 Task: Find connections with filter location Dülmen with filter topic #realestateinvesting with filter profile language English with filter current company Silicon Valley Bank with filter school Vikas College of Engineering & Technology with filter industry Maritime Transportation with filter service category Information Security with filter keywords title Concierge
Action: Mouse moved to (556, 75)
Screenshot: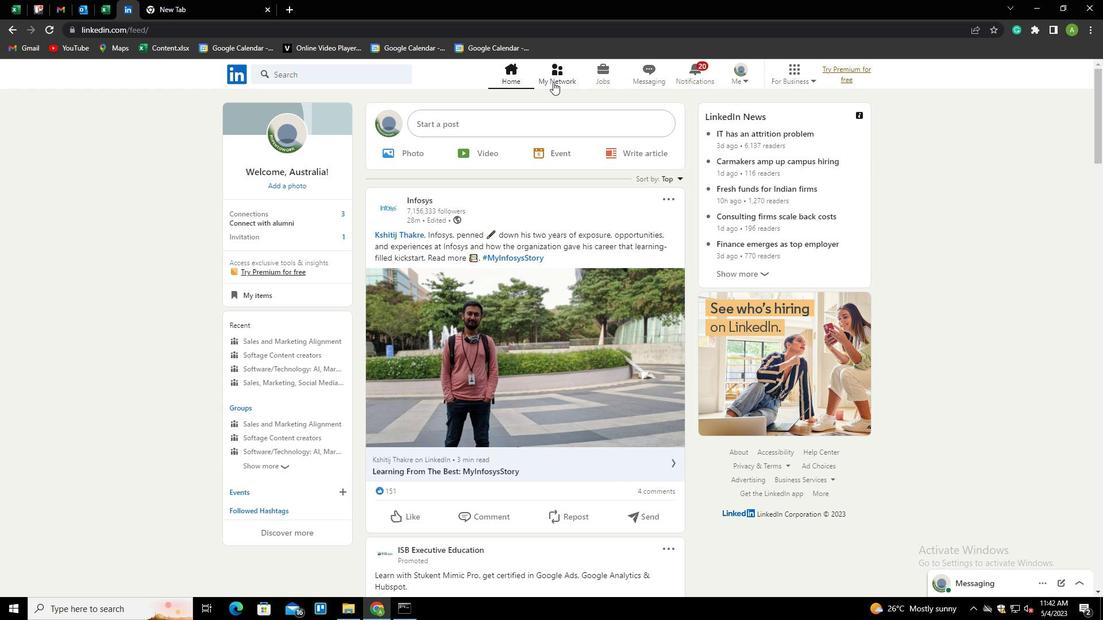 
Action: Mouse pressed left at (556, 75)
Screenshot: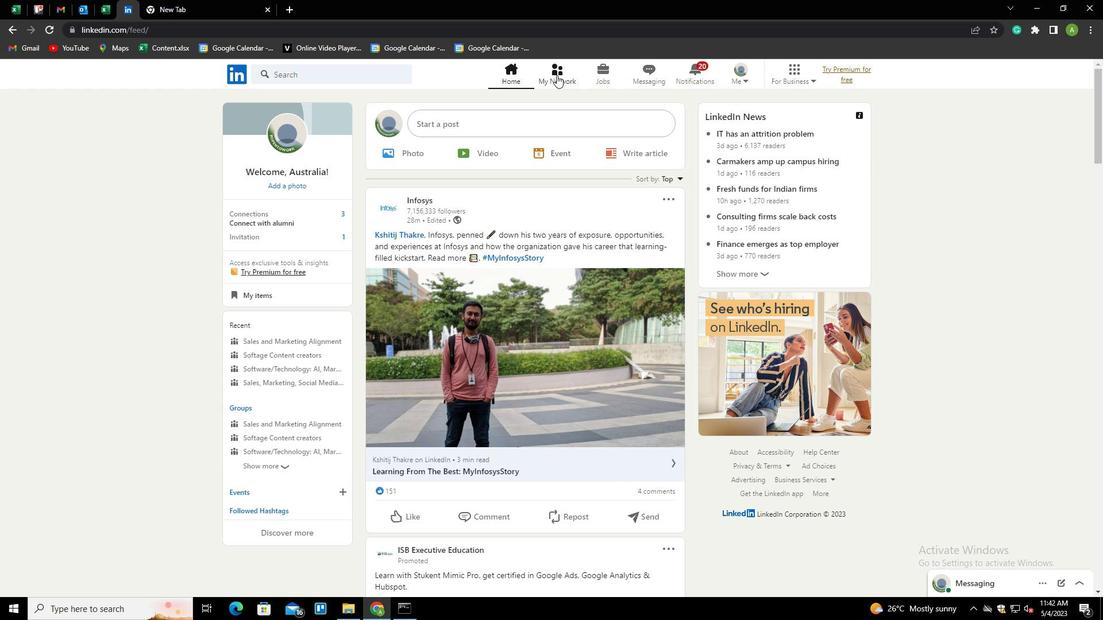 
Action: Mouse moved to (290, 137)
Screenshot: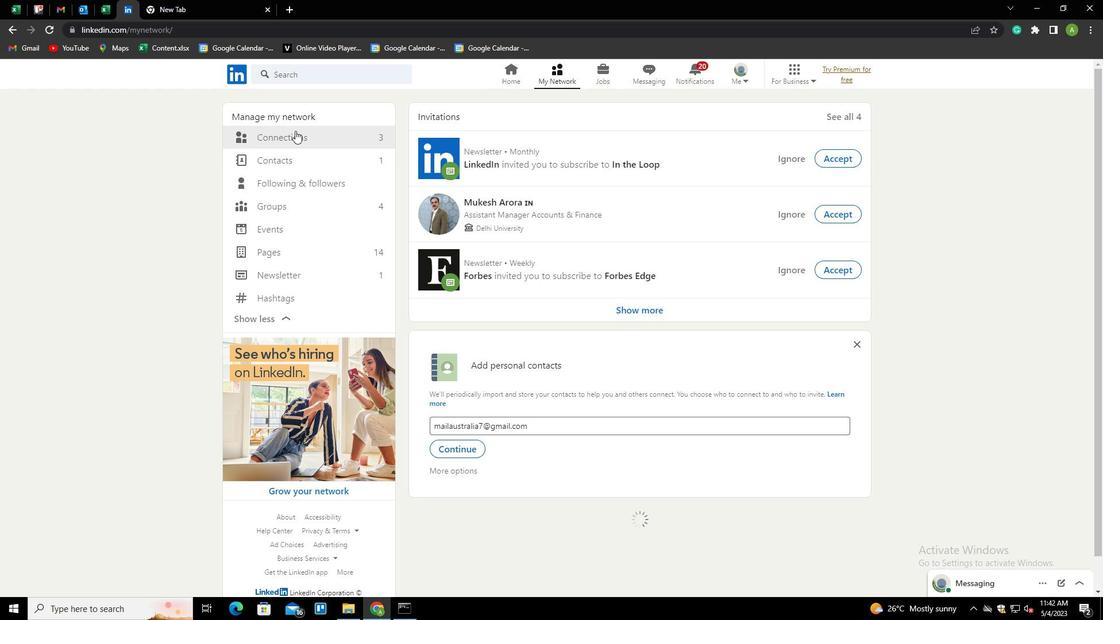 
Action: Mouse pressed left at (290, 137)
Screenshot: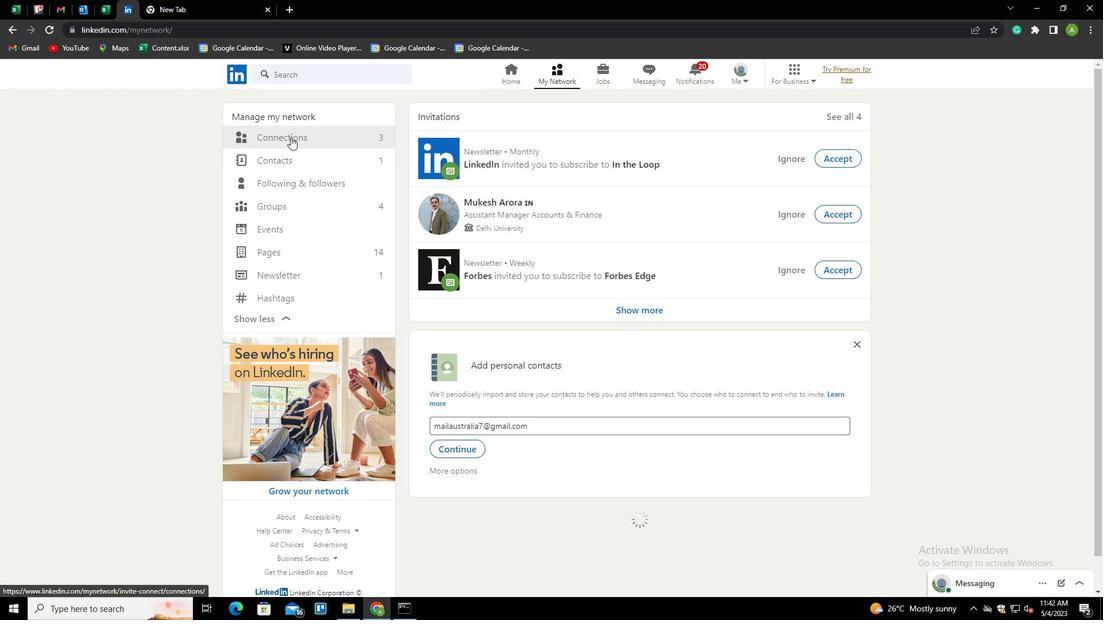 
Action: Mouse moved to (611, 139)
Screenshot: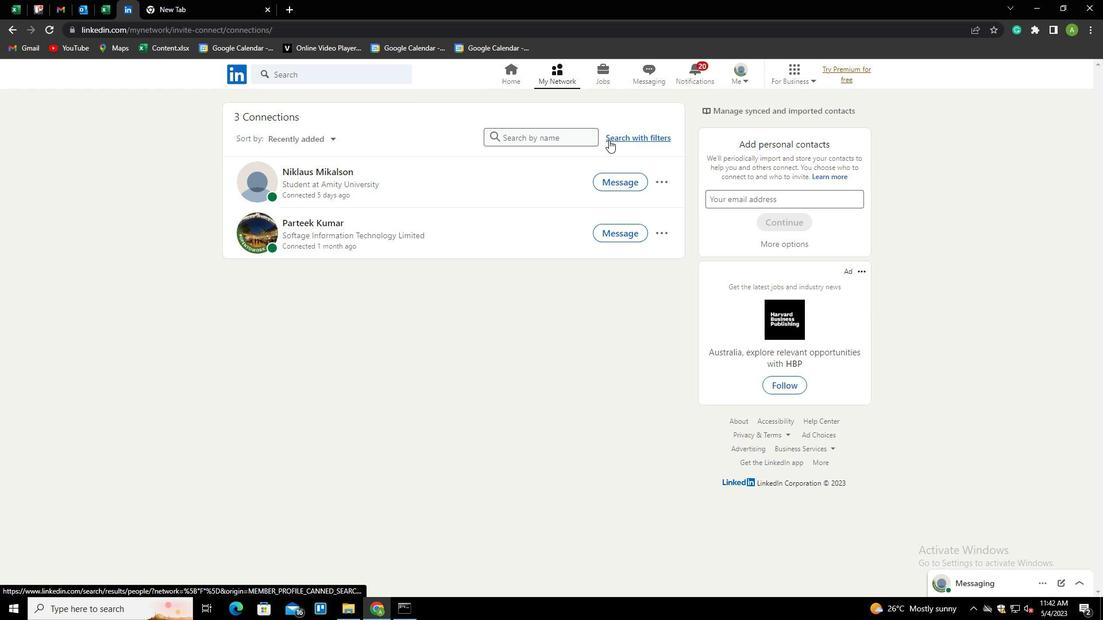 
Action: Mouse pressed left at (611, 139)
Screenshot: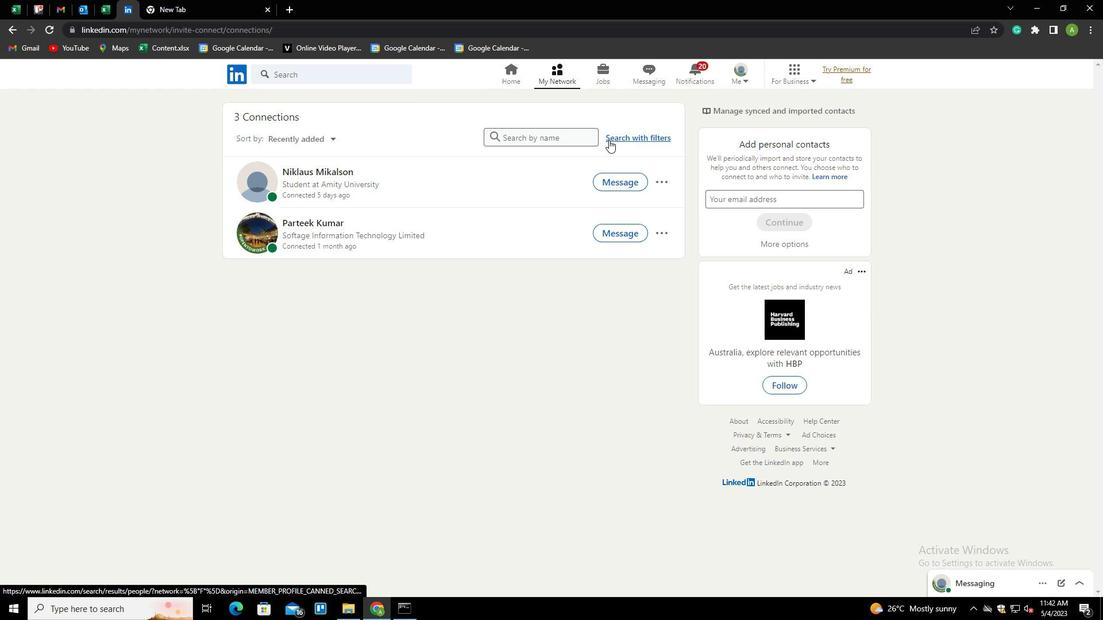 
Action: Mouse moved to (584, 106)
Screenshot: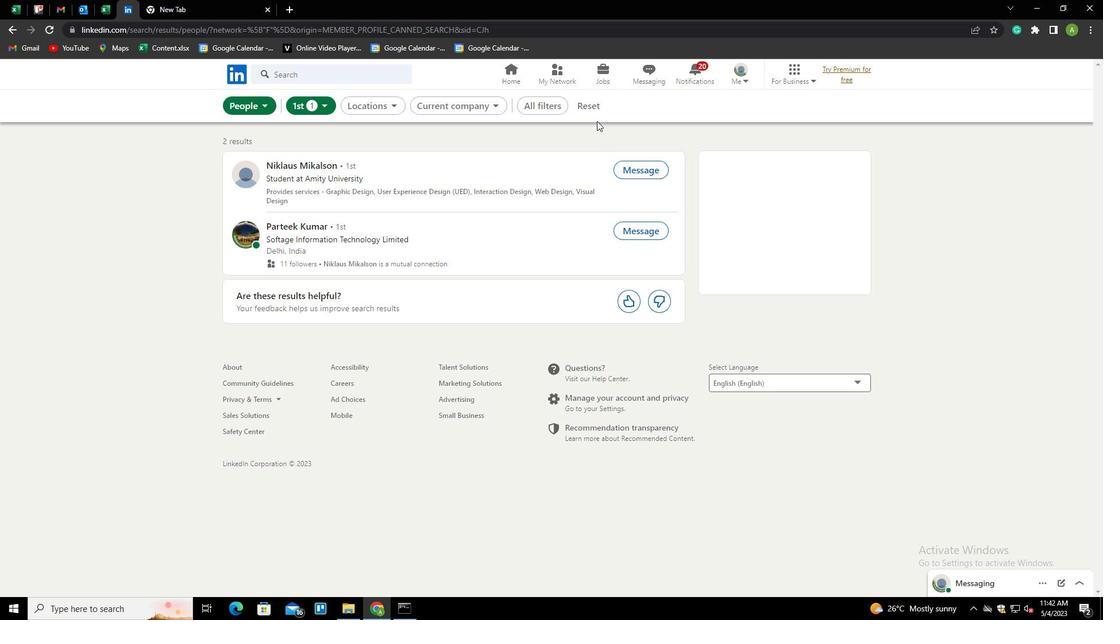 
Action: Mouse pressed left at (584, 106)
Screenshot: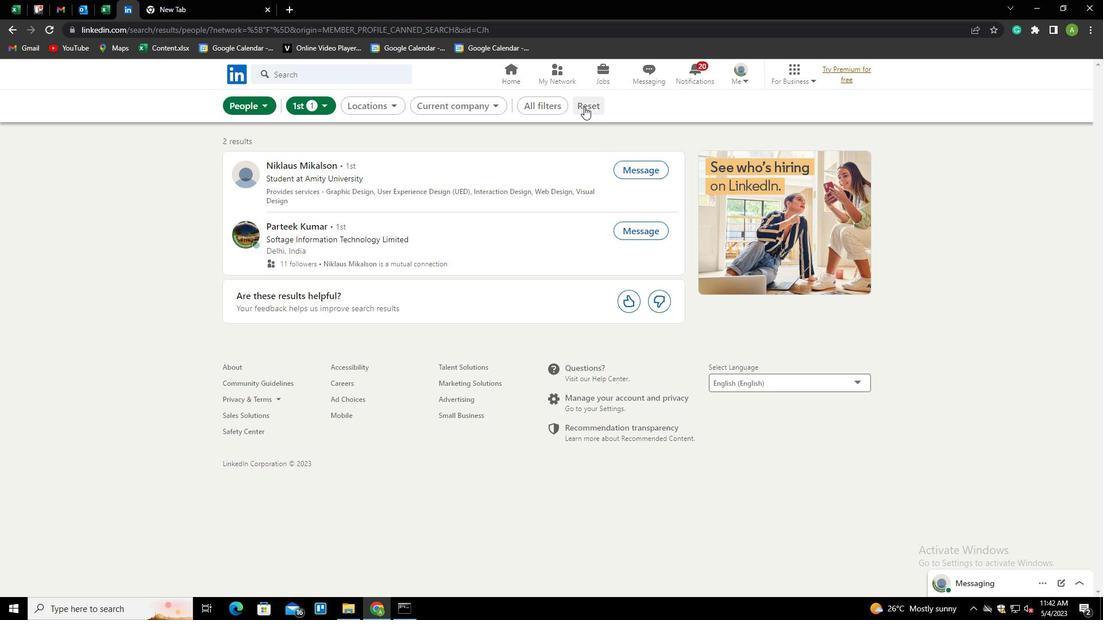 
Action: Mouse moved to (571, 106)
Screenshot: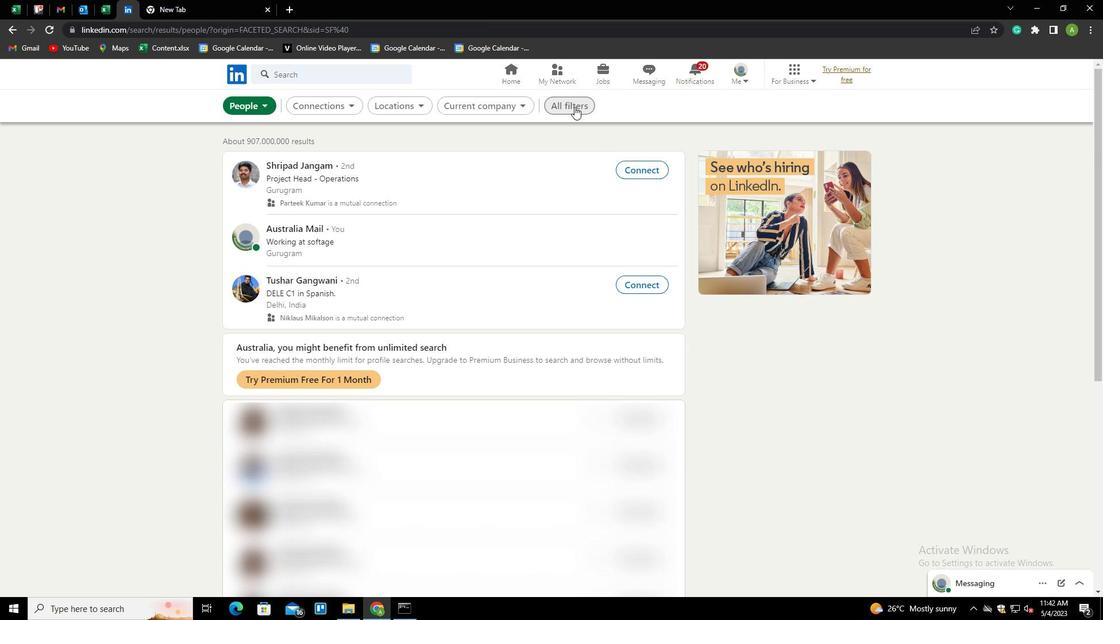 
Action: Mouse pressed left at (571, 106)
Screenshot: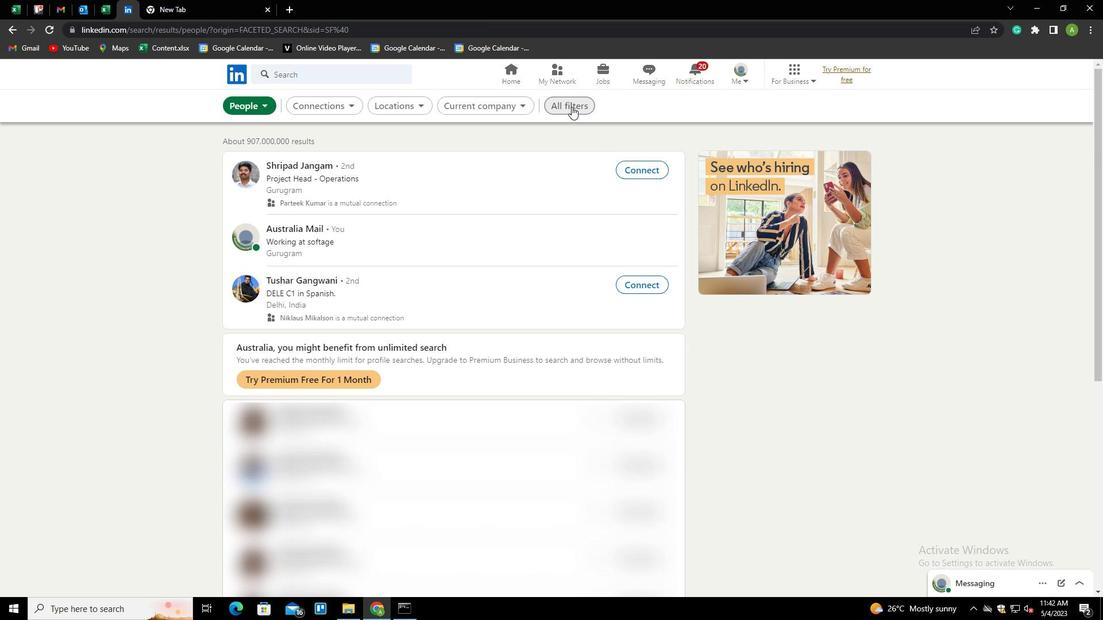 
Action: Mouse moved to (860, 364)
Screenshot: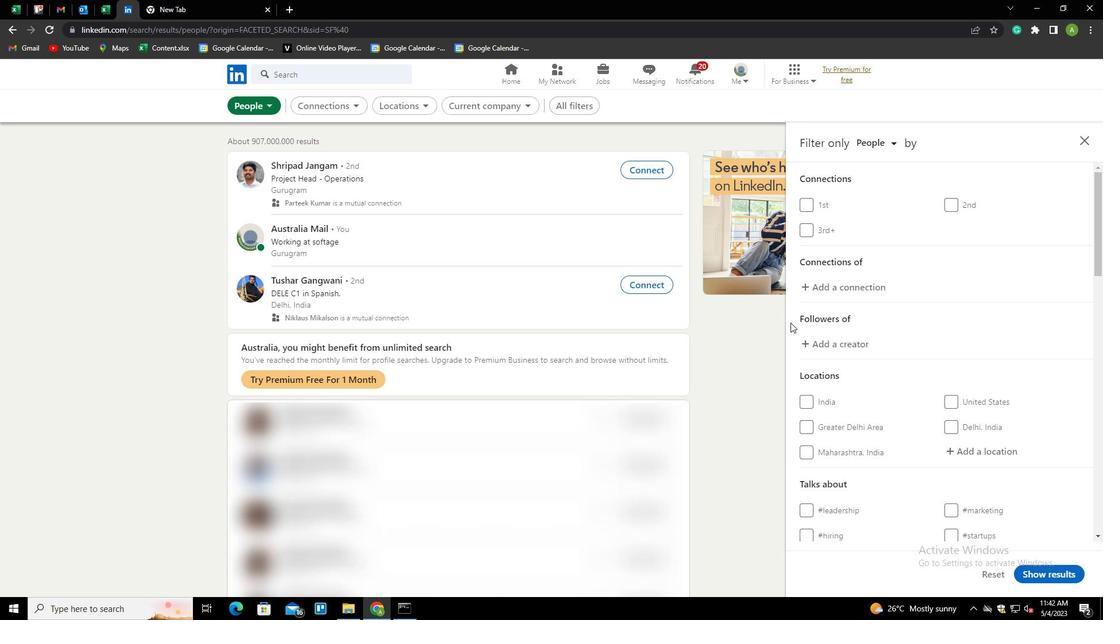 
Action: Mouse scrolled (860, 364) with delta (0, 0)
Screenshot: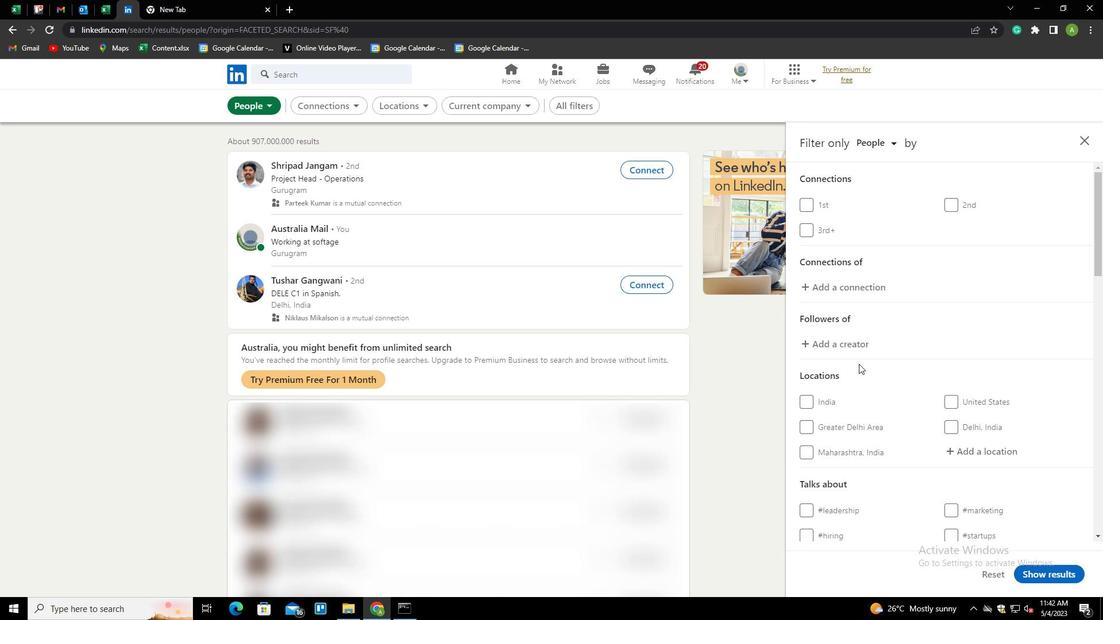 
Action: Mouse moved to (961, 395)
Screenshot: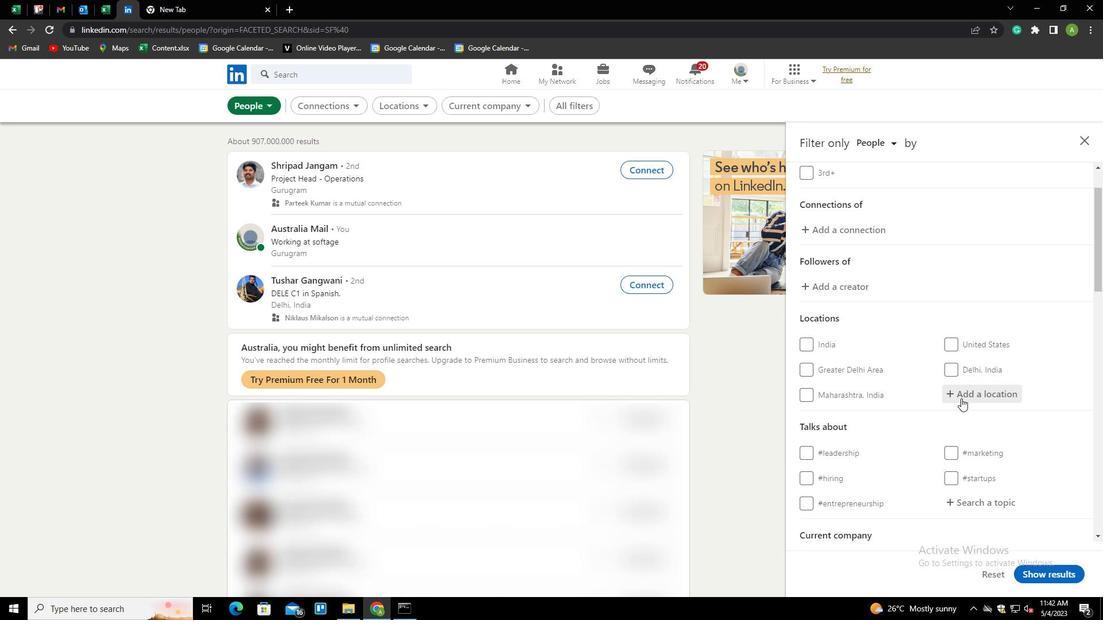 
Action: Mouse pressed left at (961, 395)
Screenshot: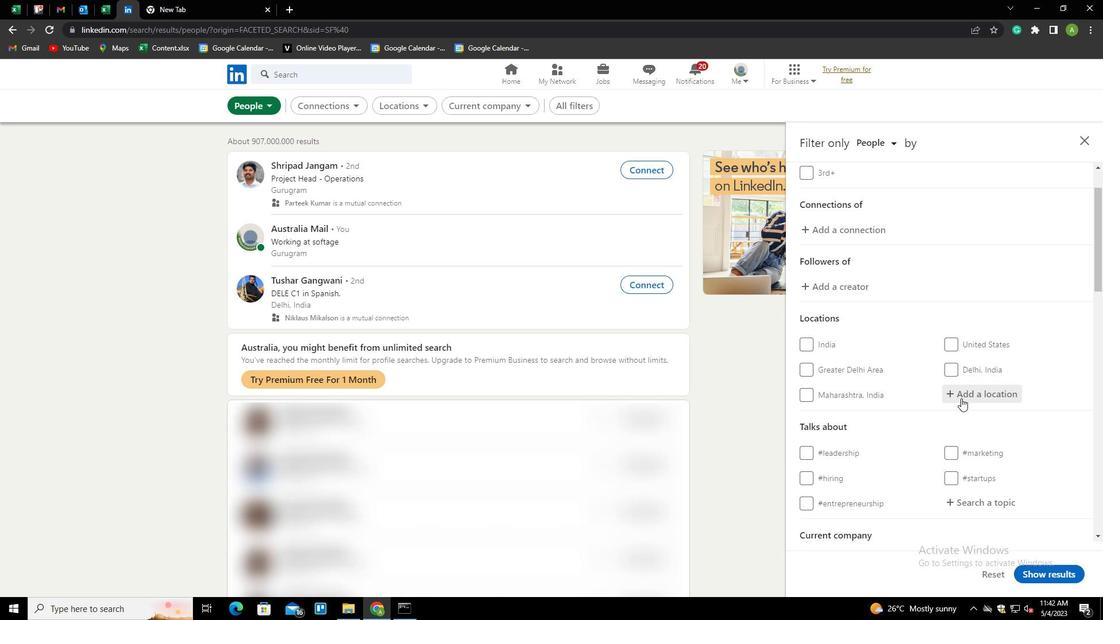
Action: Key pressed <Key.shift>D
Screenshot: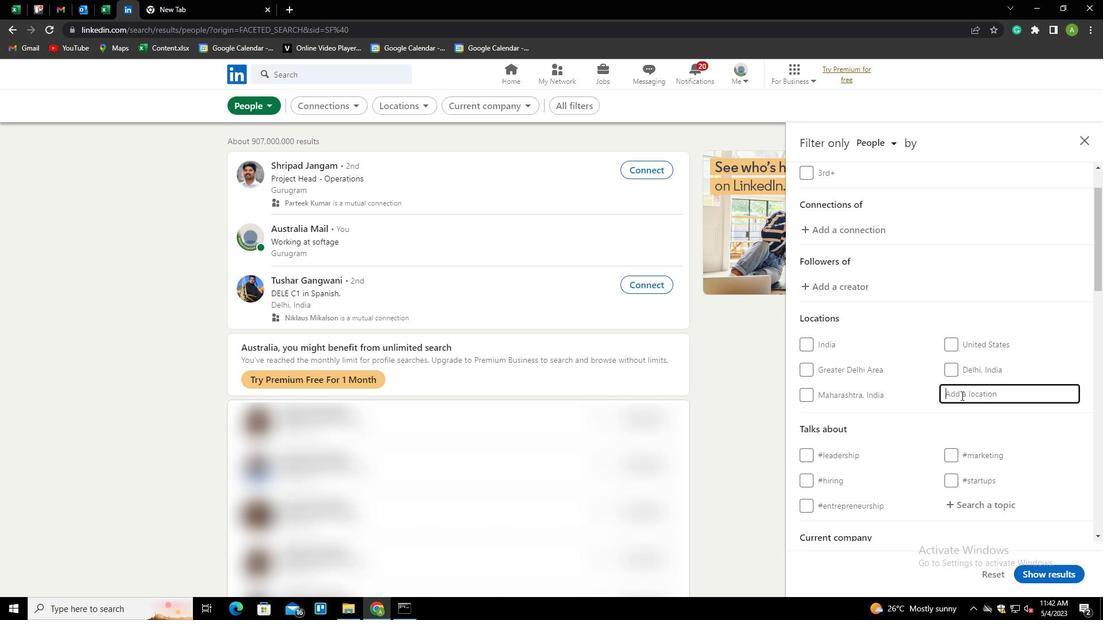 
Action: Mouse moved to (826, 359)
Screenshot: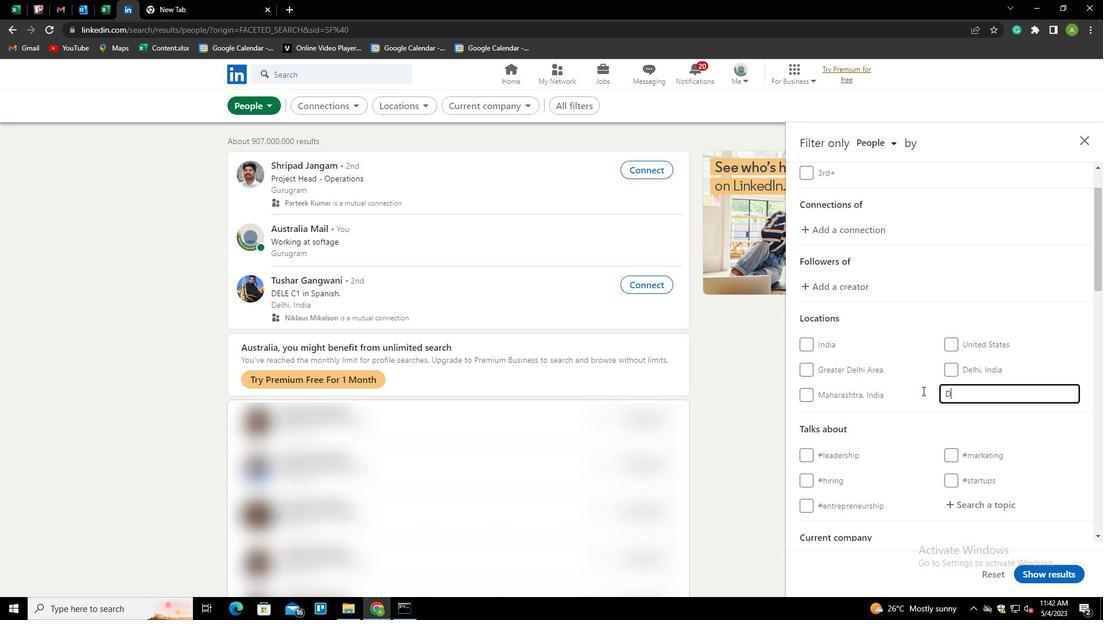 
Action: Key pressed ULMEN<Key.down><Key.enter>
Screenshot: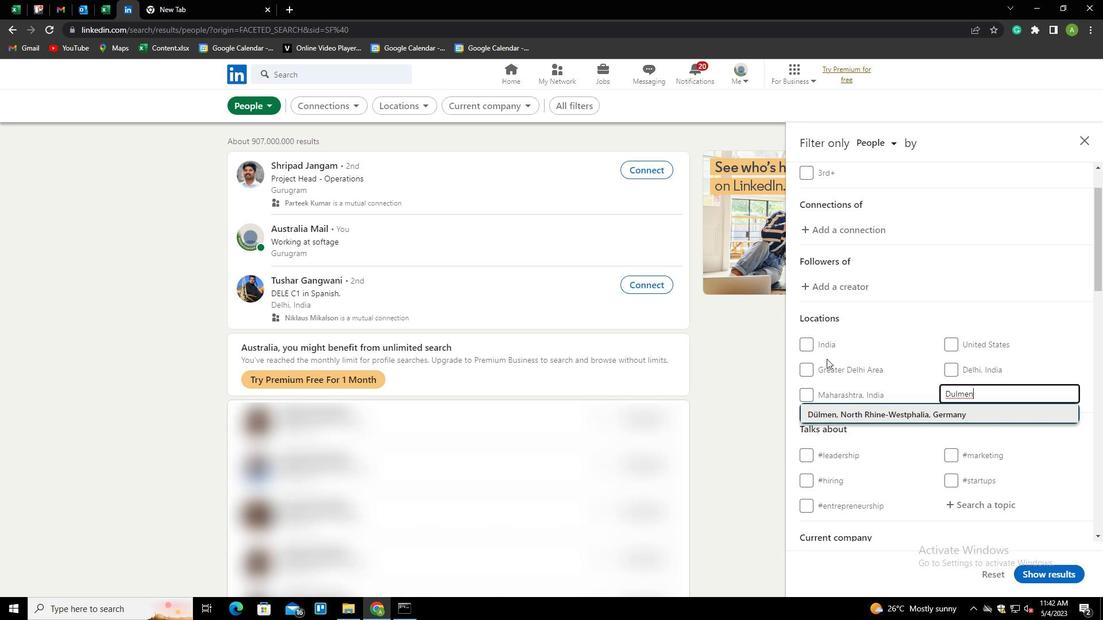 
Action: Mouse scrolled (826, 358) with delta (0, 0)
Screenshot: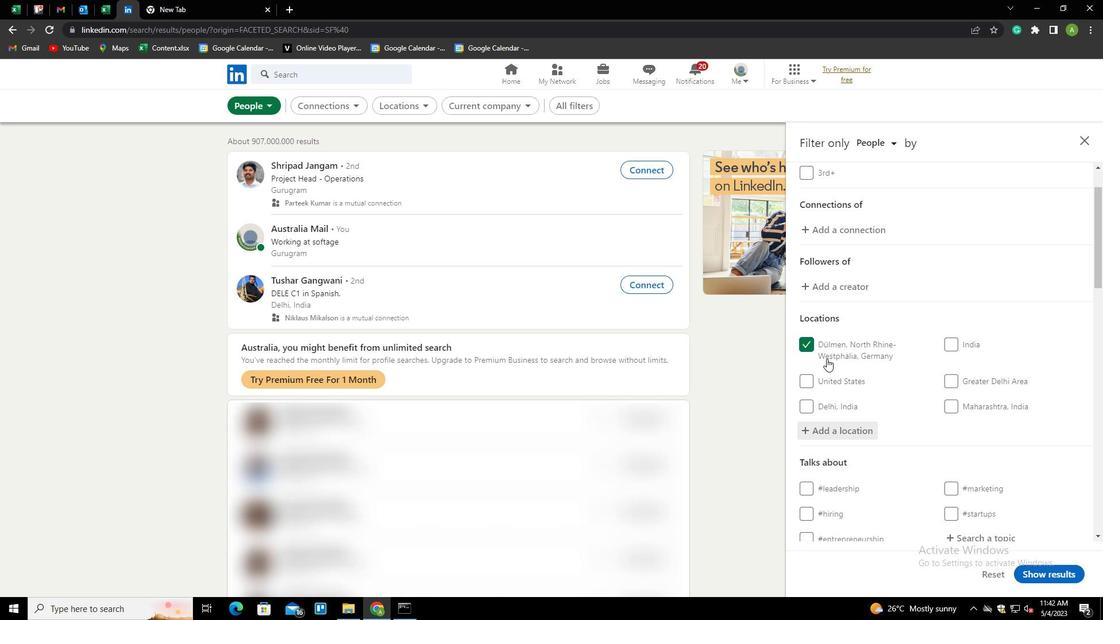 
Action: Mouse scrolled (826, 358) with delta (0, 0)
Screenshot: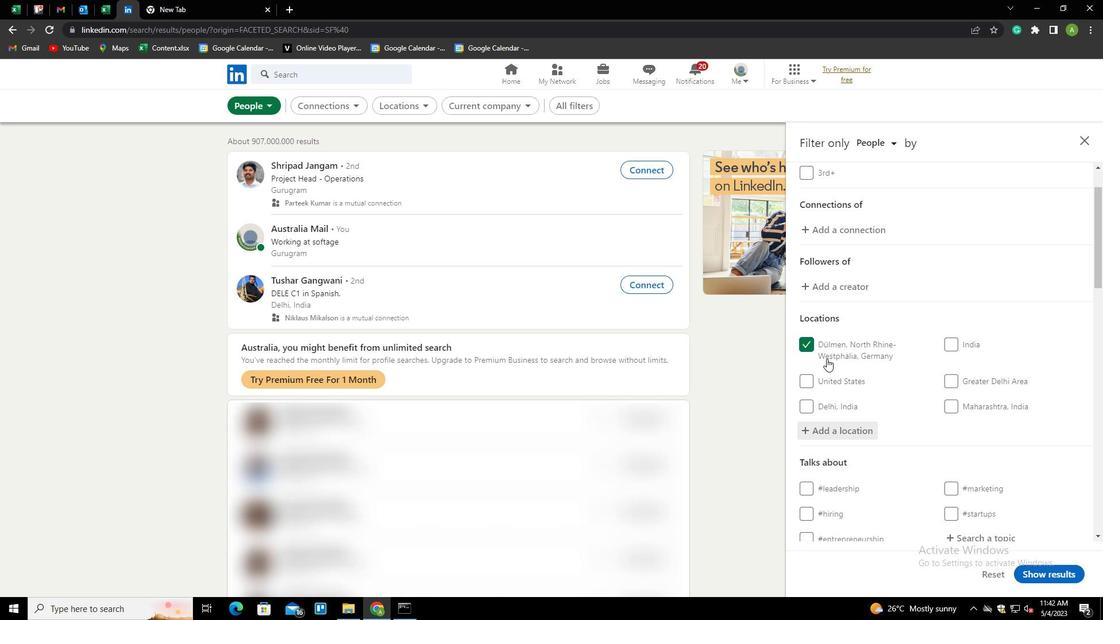 
Action: Mouse scrolled (826, 358) with delta (0, 0)
Screenshot: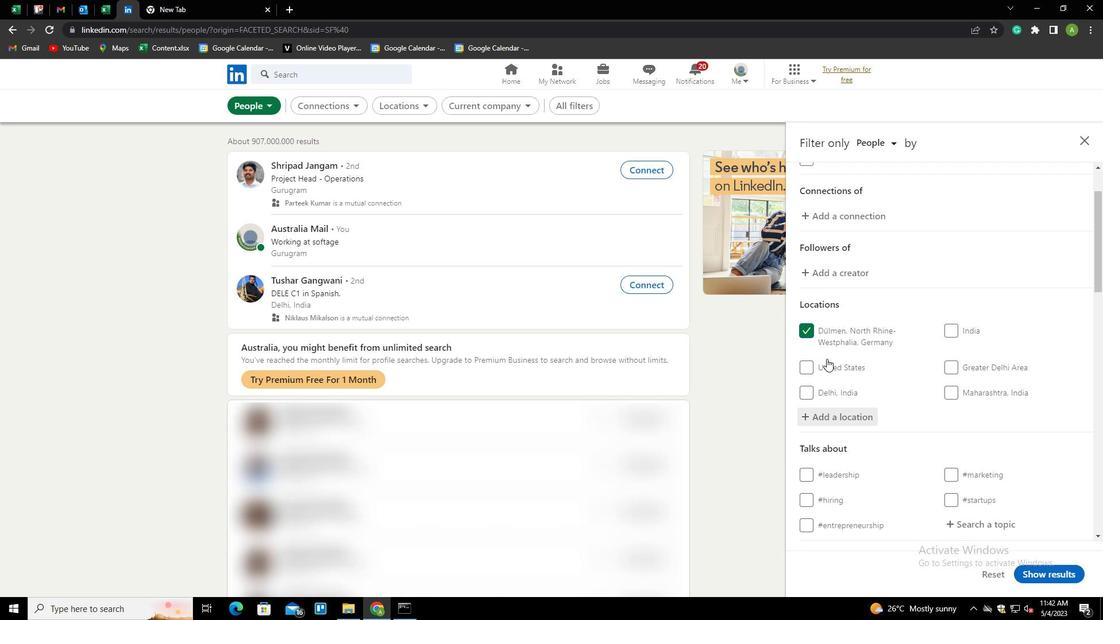 
Action: Mouse scrolled (826, 358) with delta (0, 0)
Screenshot: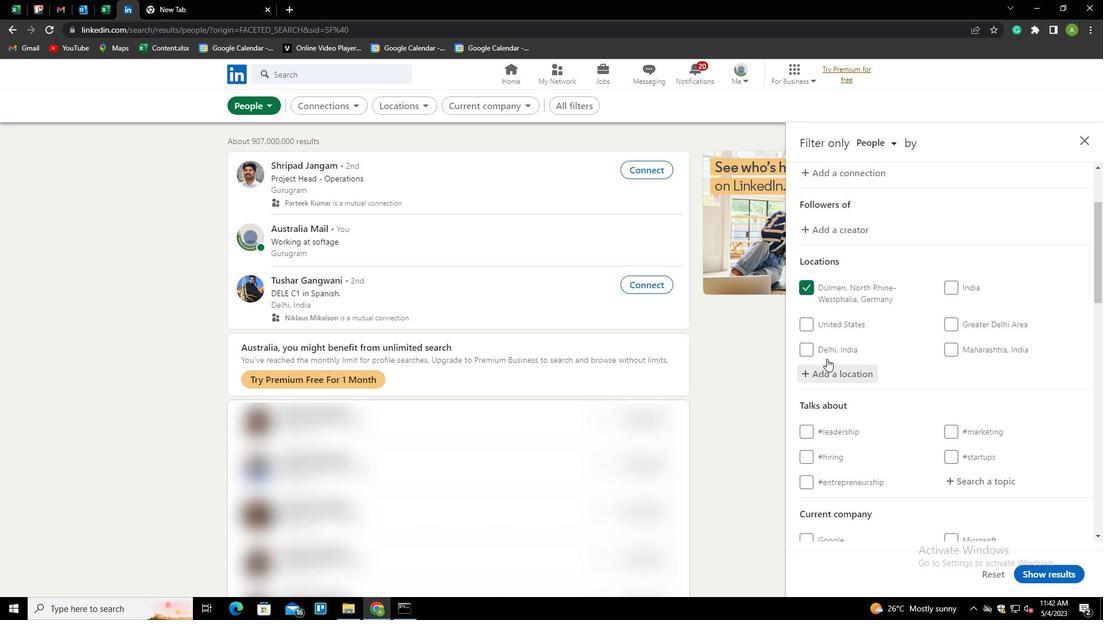 
Action: Mouse moved to (954, 314)
Screenshot: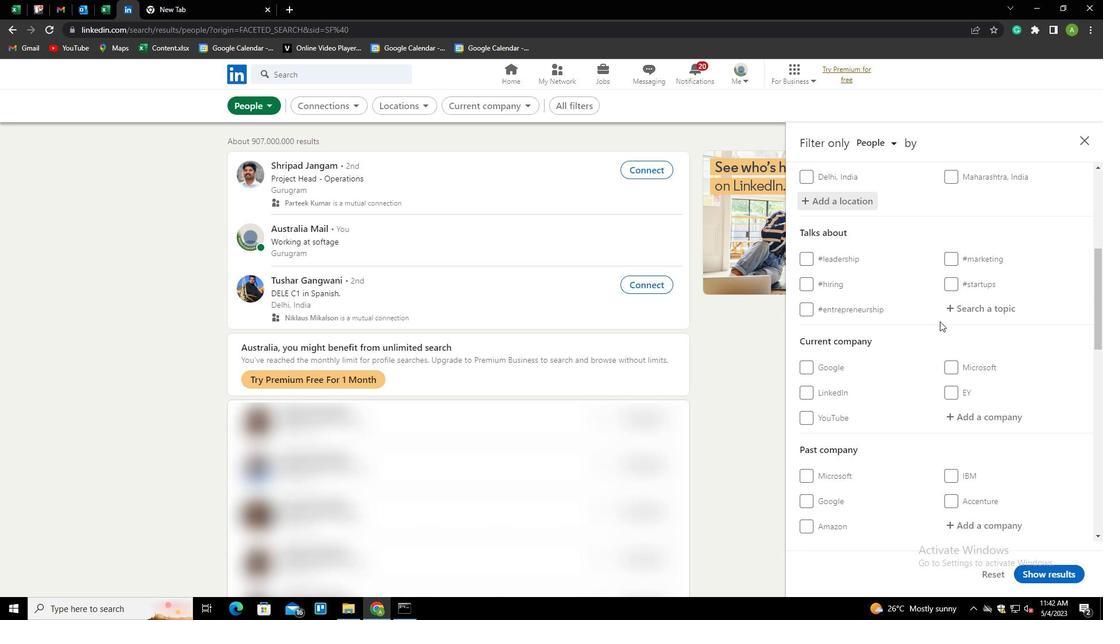 
Action: Mouse pressed left at (954, 314)
Screenshot: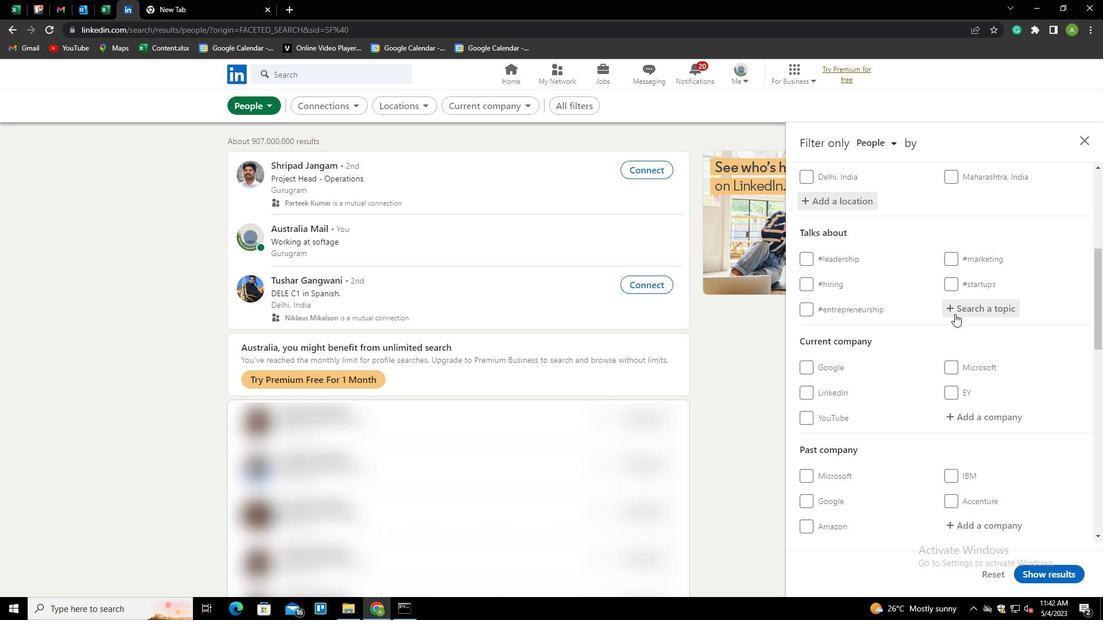 
Action: Key pressed REA
Screenshot: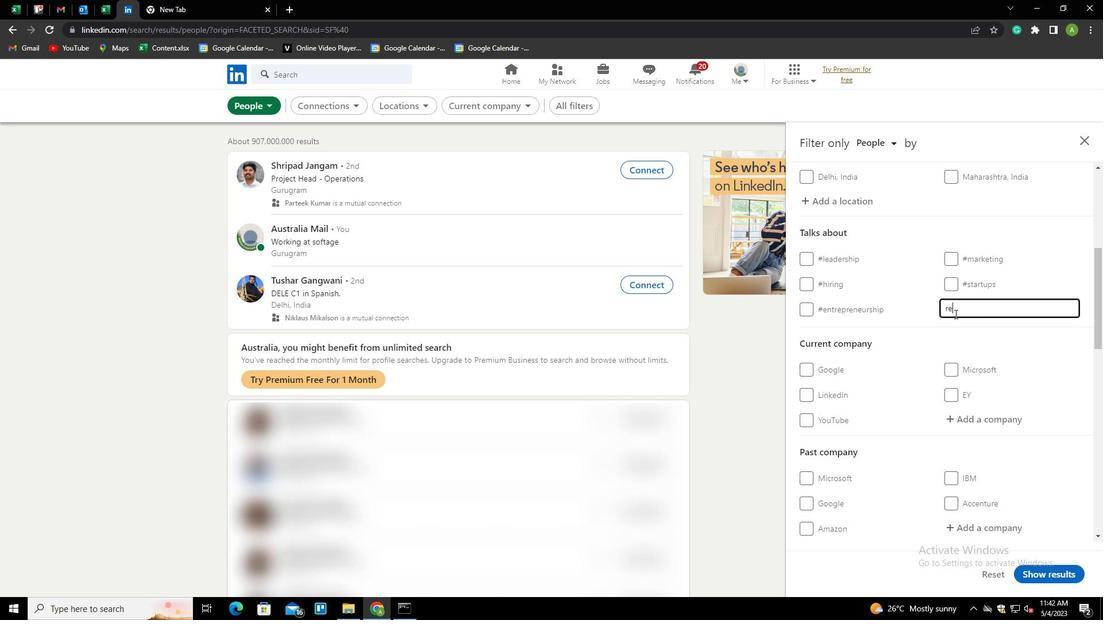 
Action: Mouse moved to (954, 314)
Screenshot: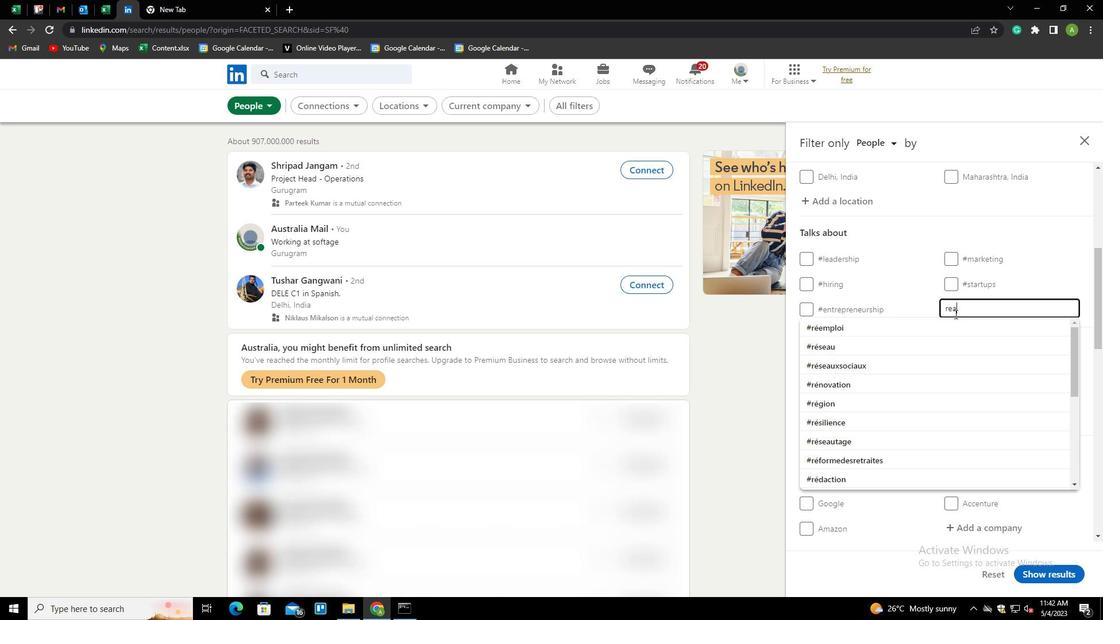
Action: Key pressed LESTATEINVESTING<Key.down><Key.enter>
Screenshot: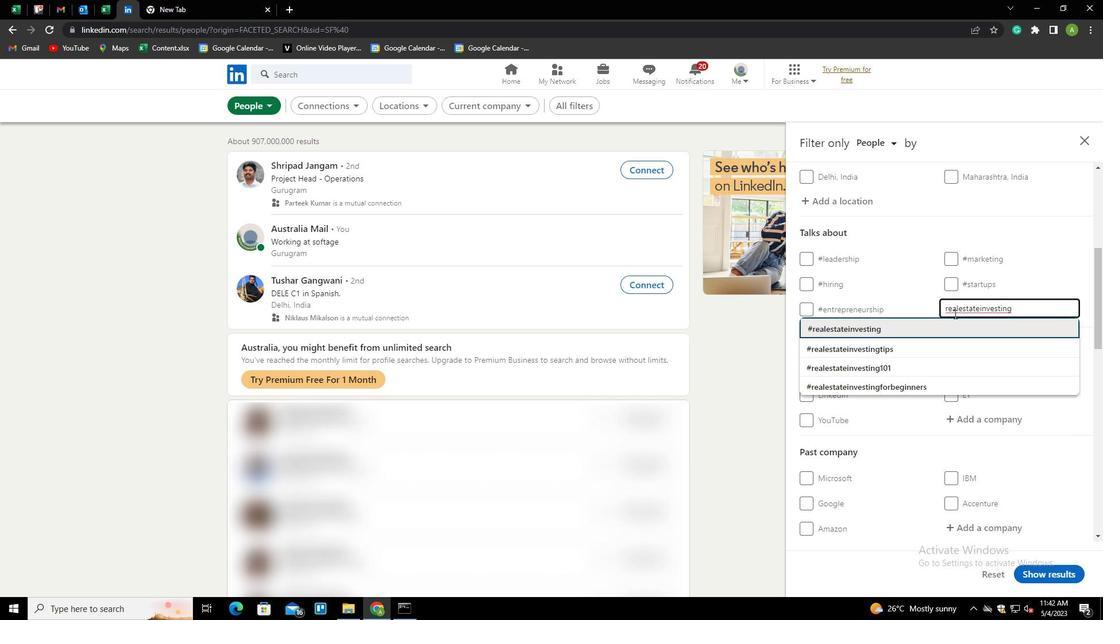 
Action: Mouse scrolled (954, 313) with delta (0, 0)
Screenshot: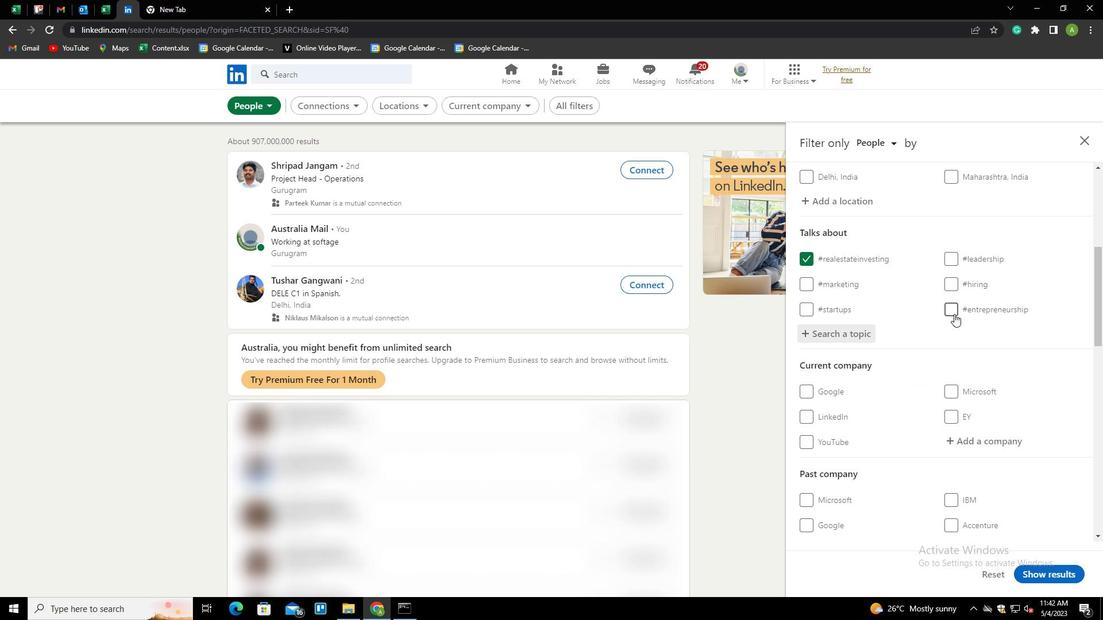 
Action: Mouse scrolled (954, 313) with delta (0, 0)
Screenshot: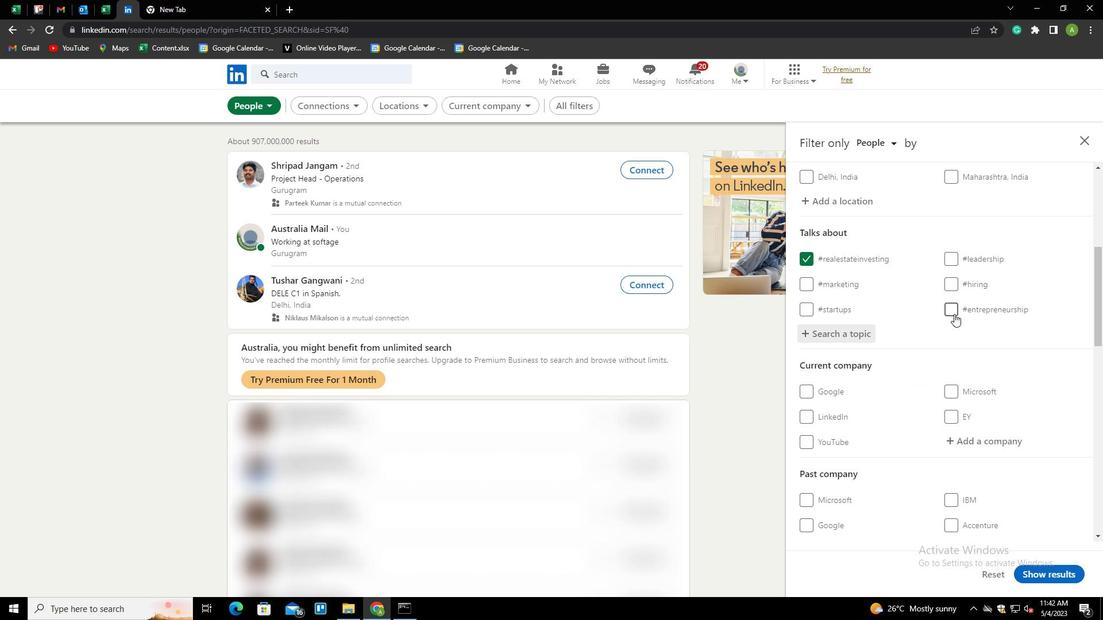 
Action: Mouse scrolled (954, 313) with delta (0, 0)
Screenshot: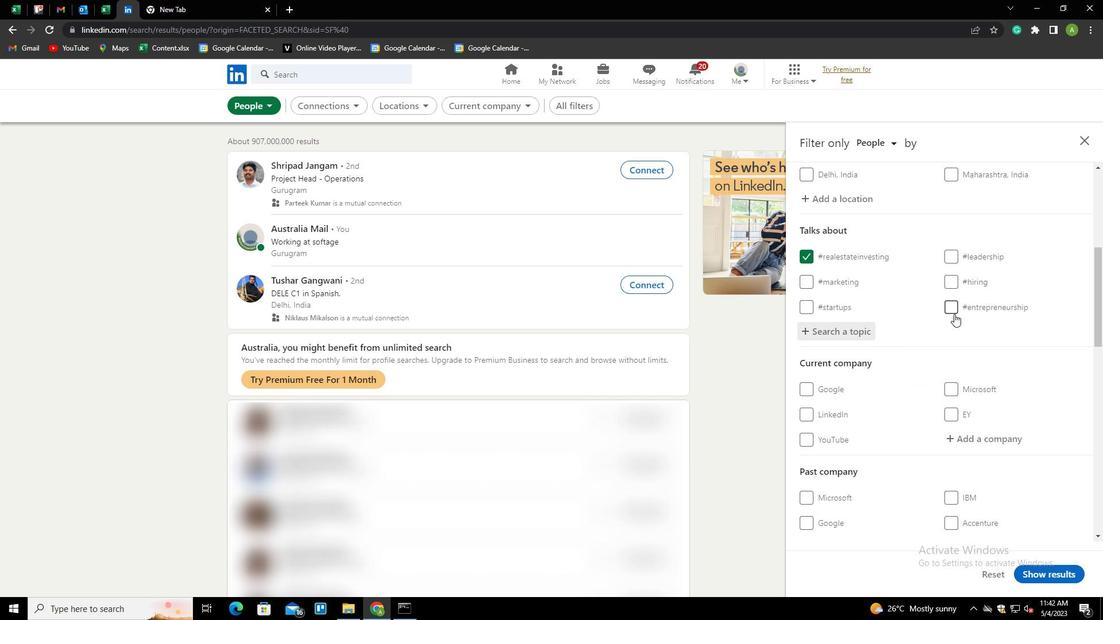 
Action: Mouse scrolled (954, 313) with delta (0, 0)
Screenshot: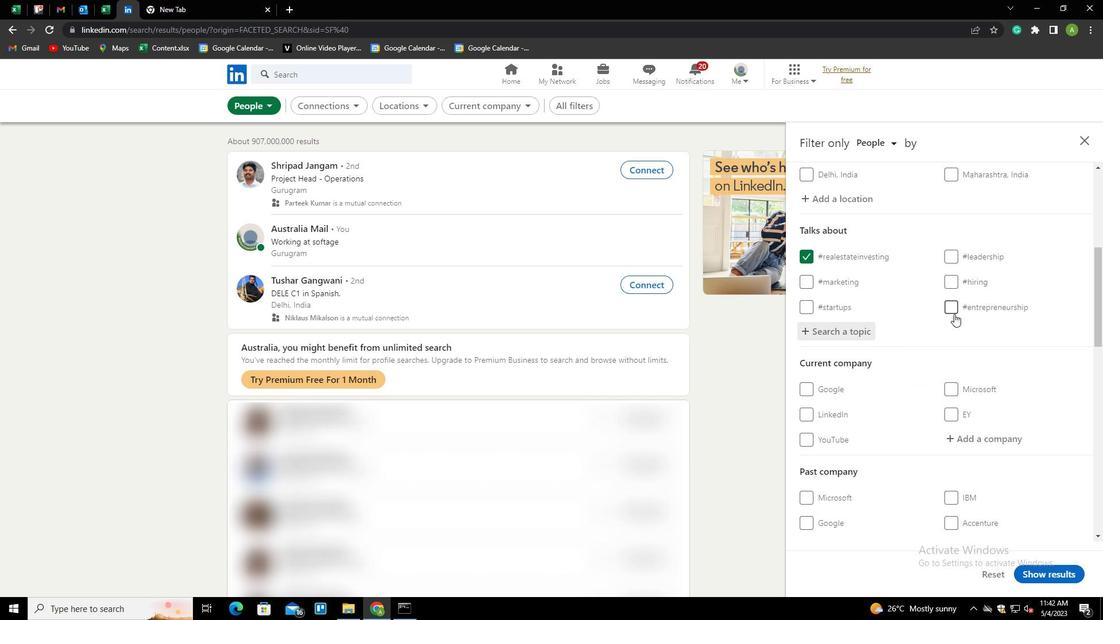 
Action: Mouse scrolled (954, 313) with delta (0, 0)
Screenshot: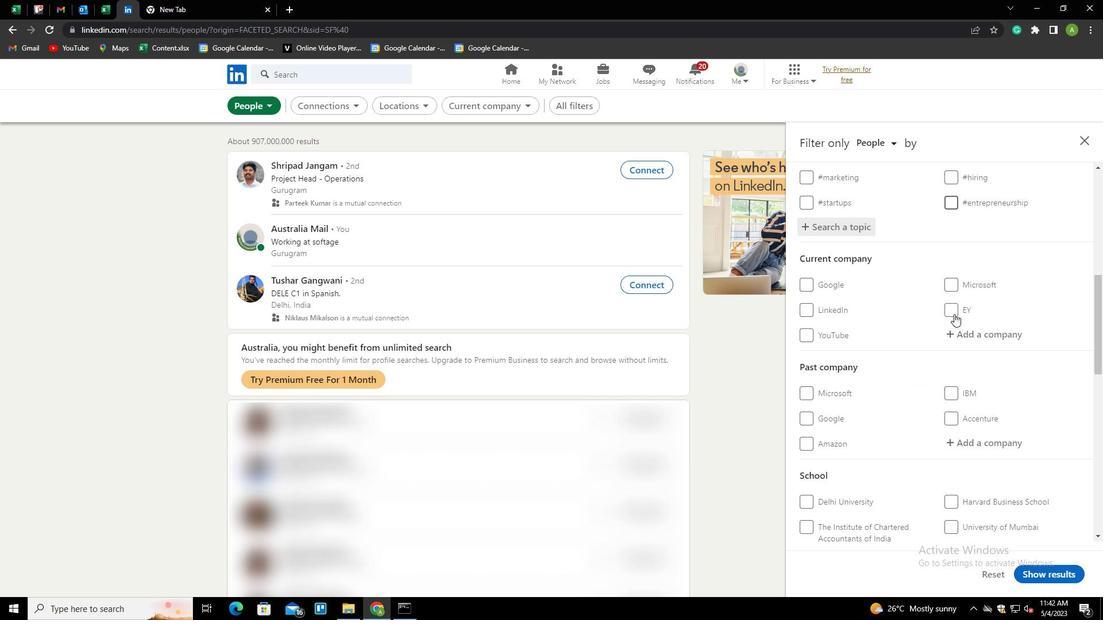 
Action: Mouse scrolled (954, 313) with delta (0, 0)
Screenshot: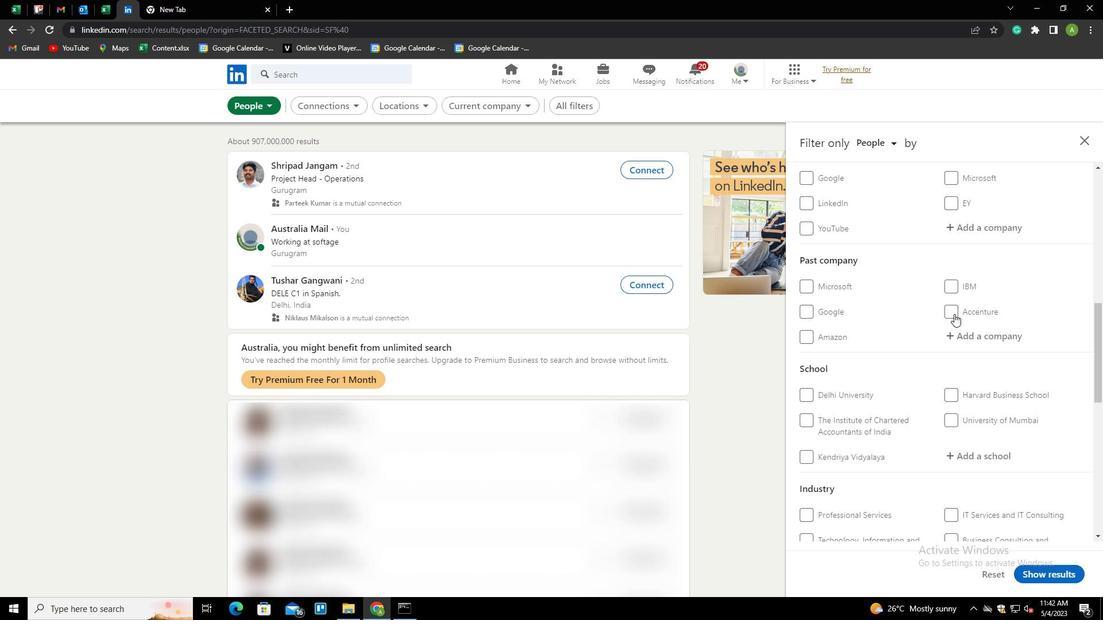 
Action: Mouse scrolled (954, 313) with delta (0, 0)
Screenshot: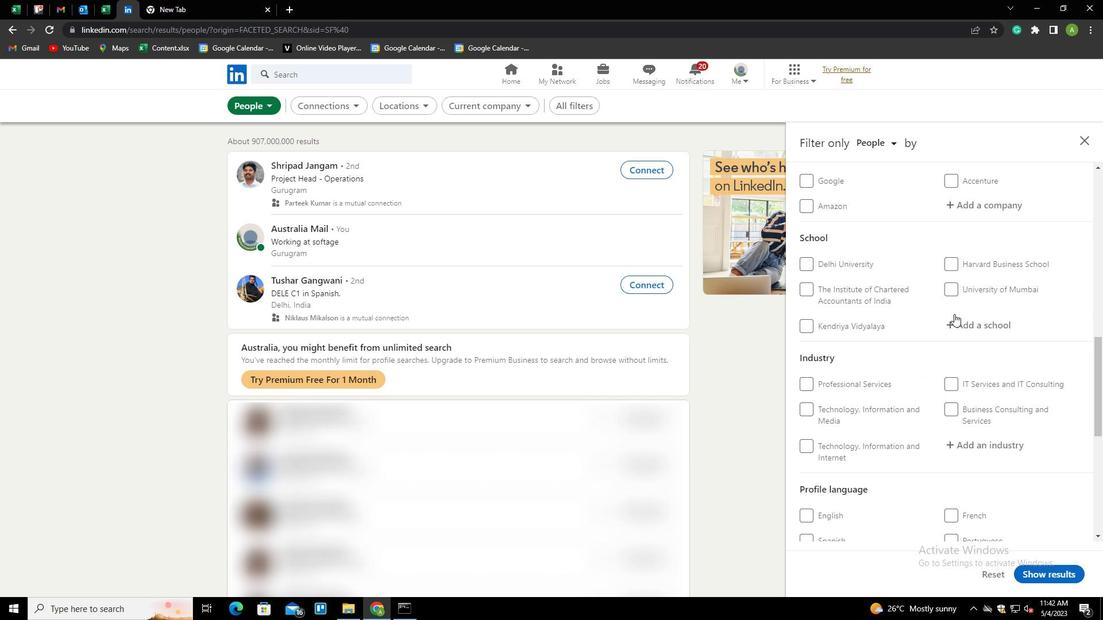 
Action: Mouse scrolled (954, 313) with delta (0, 0)
Screenshot: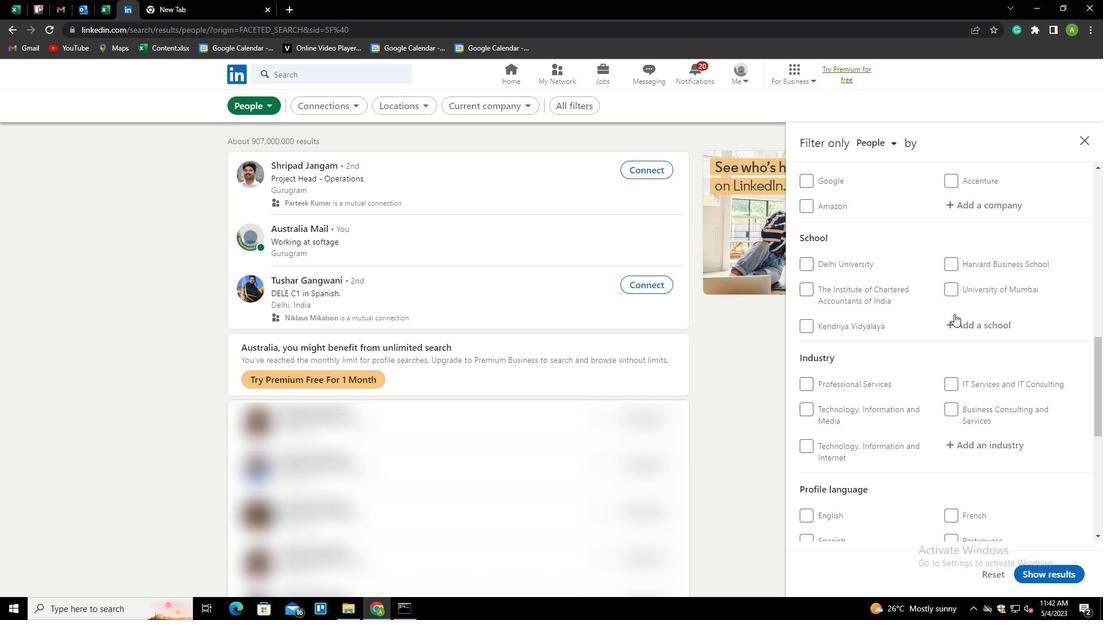
Action: Mouse scrolled (954, 313) with delta (0, 0)
Screenshot: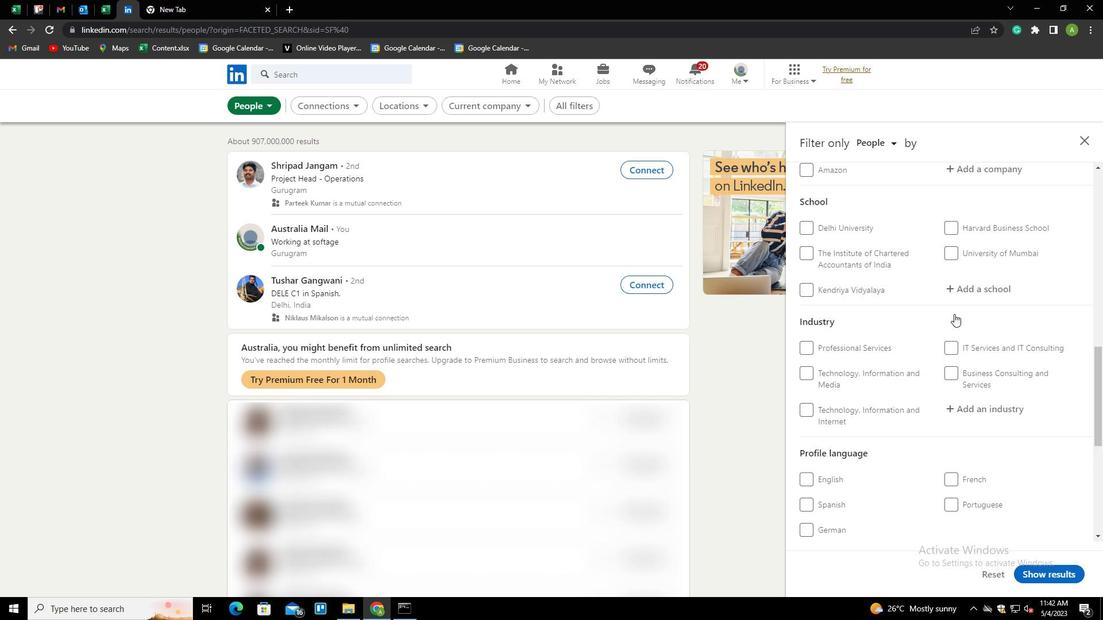 
Action: Mouse moved to (810, 340)
Screenshot: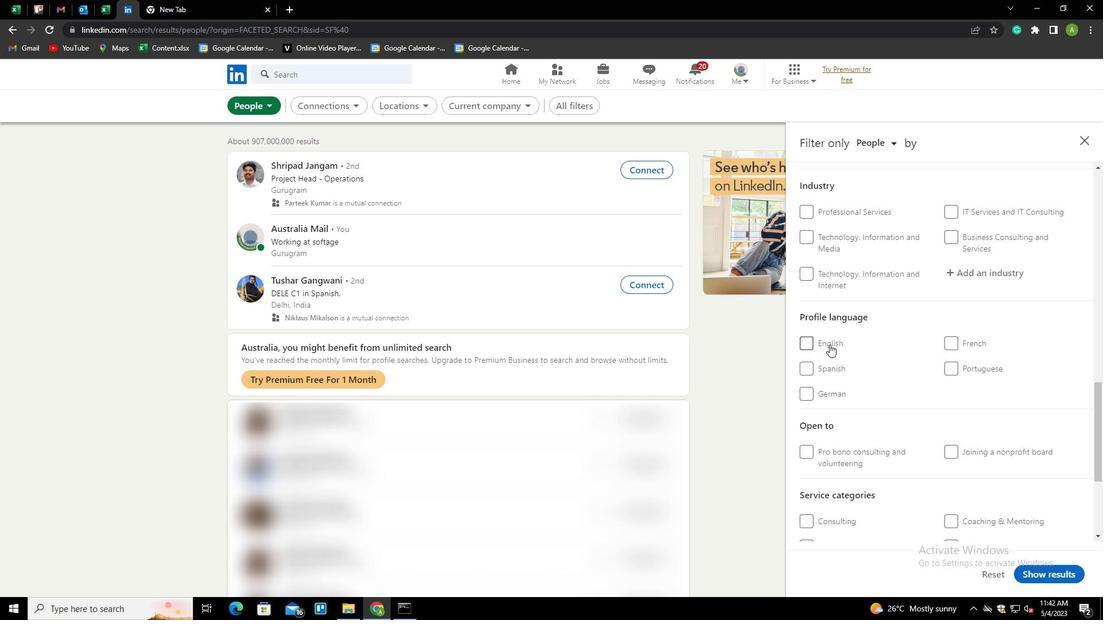
Action: Mouse pressed left at (810, 340)
Screenshot: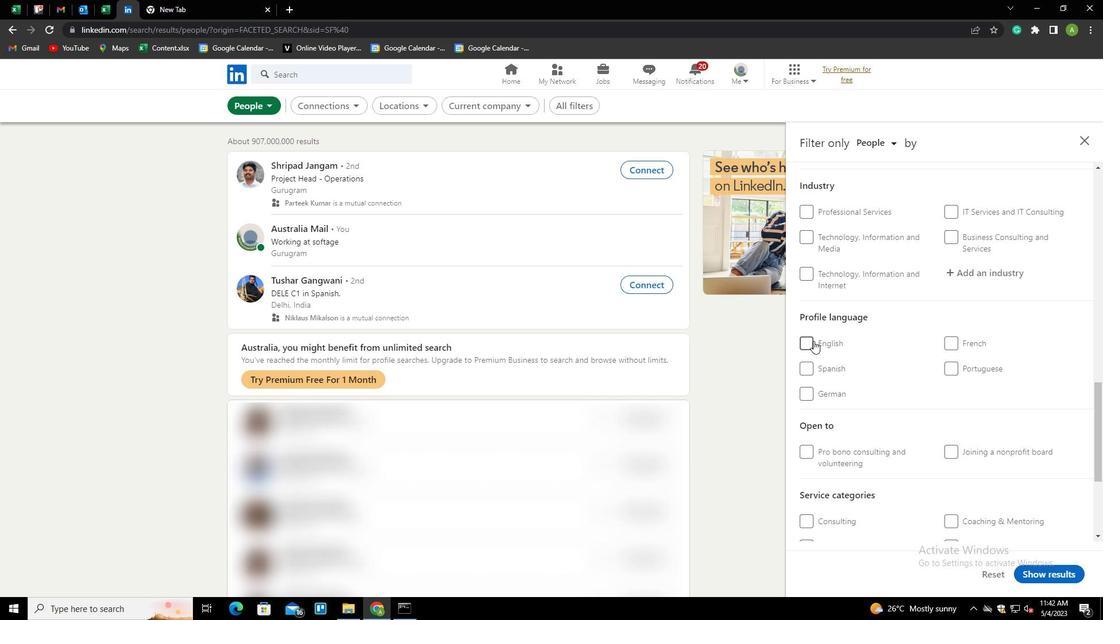 
Action: Mouse moved to (998, 341)
Screenshot: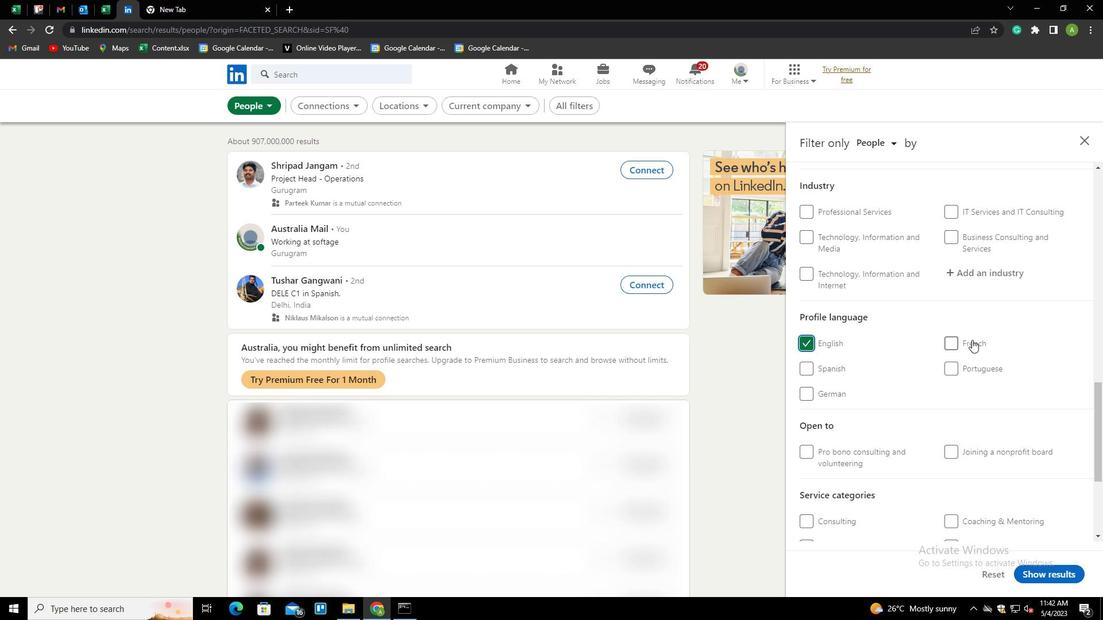 
Action: Mouse scrolled (998, 341) with delta (0, 0)
Screenshot: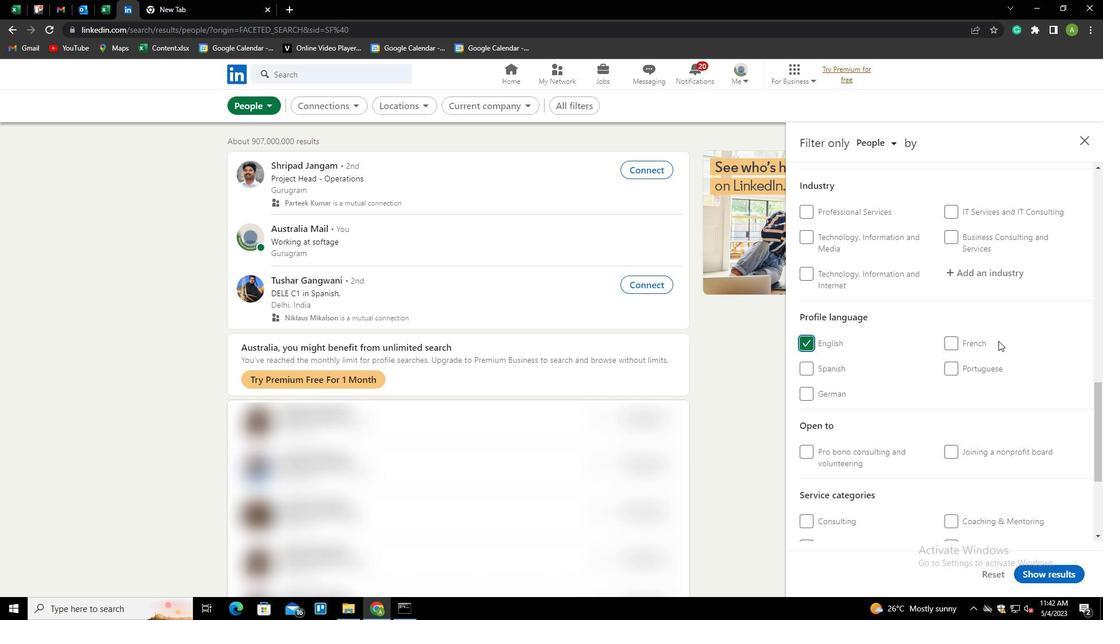 
Action: Mouse scrolled (998, 341) with delta (0, 0)
Screenshot: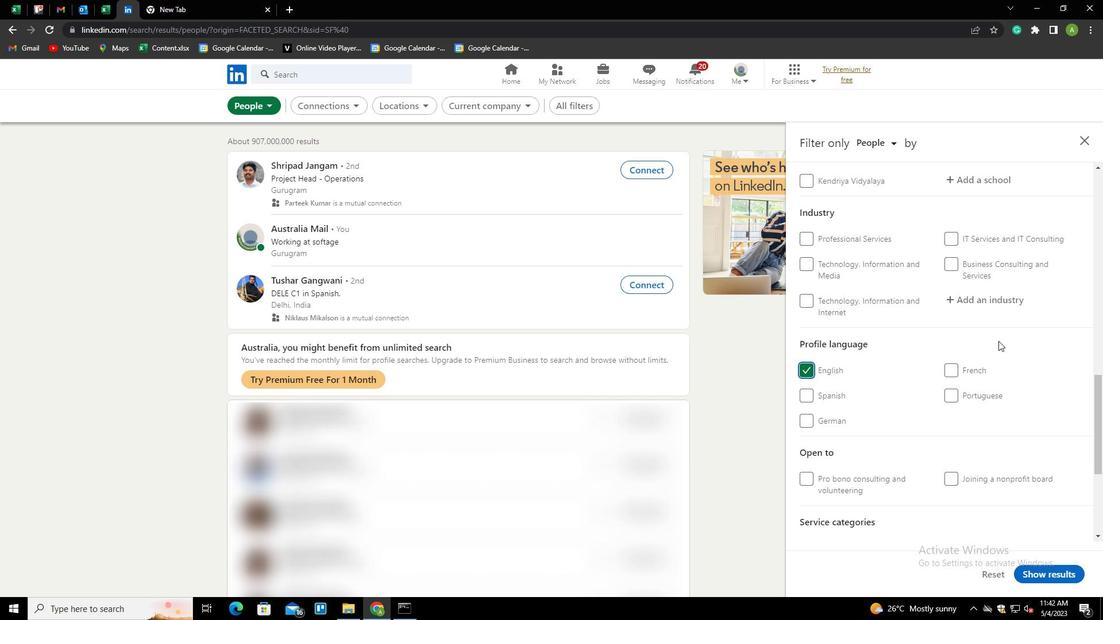 
Action: Mouse scrolled (998, 341) with delta (0, 0)
Screenshot: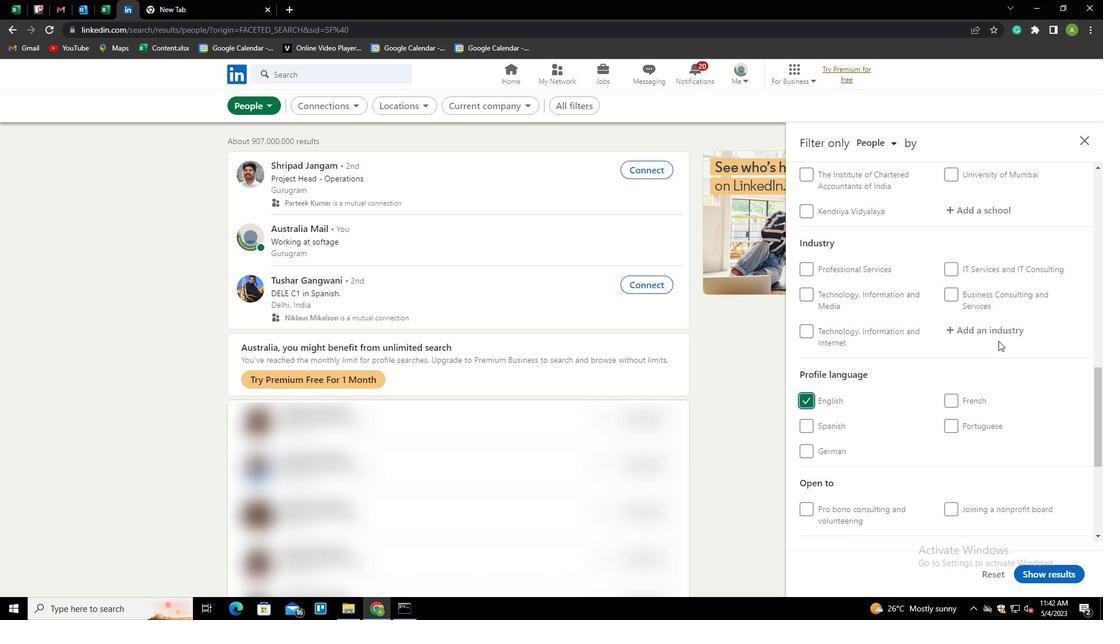 
Action: Mouse scrolled (998, 341) with delta (0, 0)
Screenshot: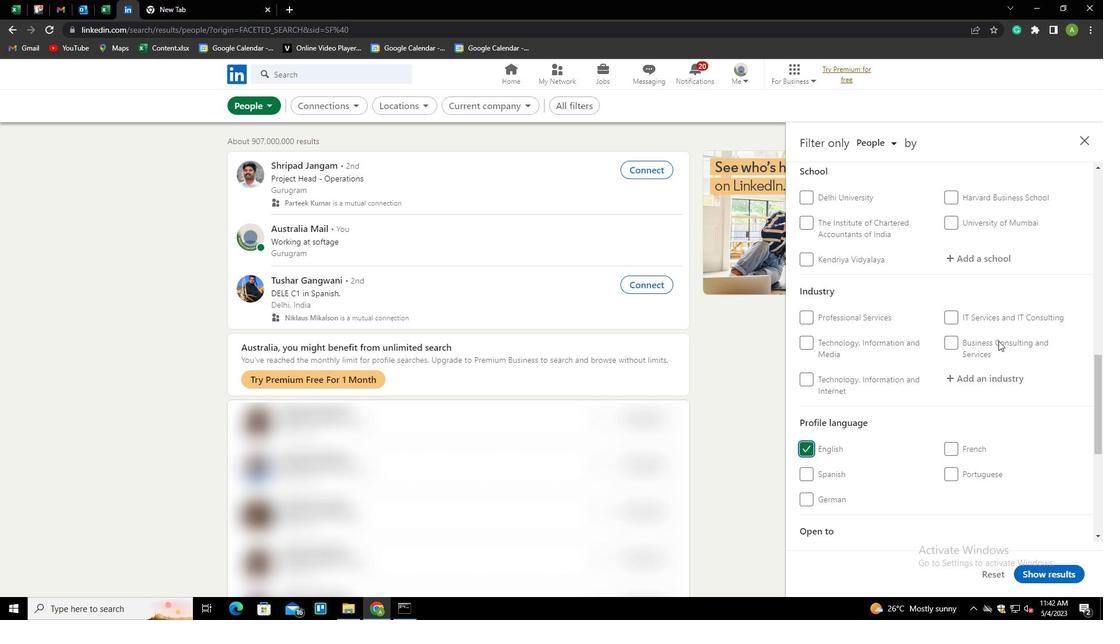 
Action: Mouse scrolled (998, 341) with delta (0, 0)
Screenshot: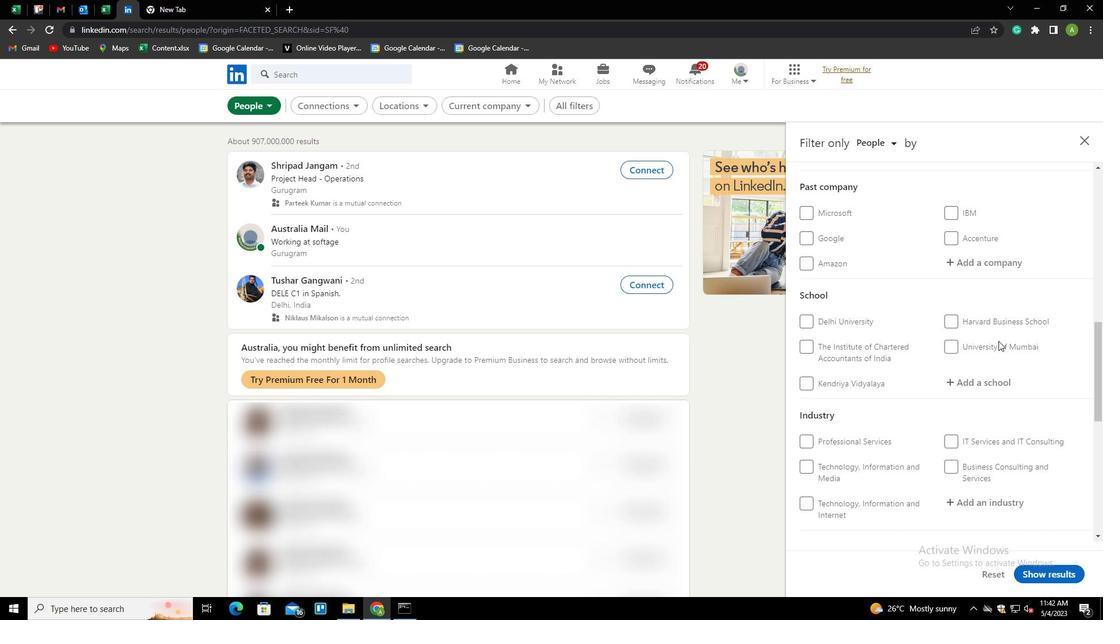 
Action: Mouse scrolled (998, 341) with delta (0, 0)
Screenshot: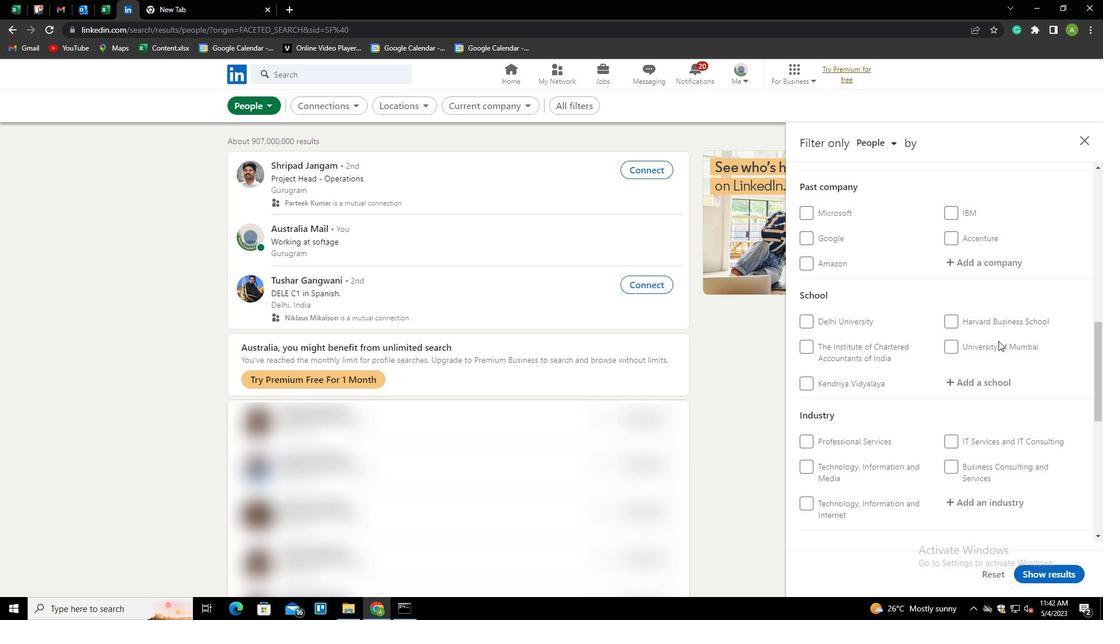 
Action: Mouse scrolled (998, 341) with delta (0, 0)
Screenshot: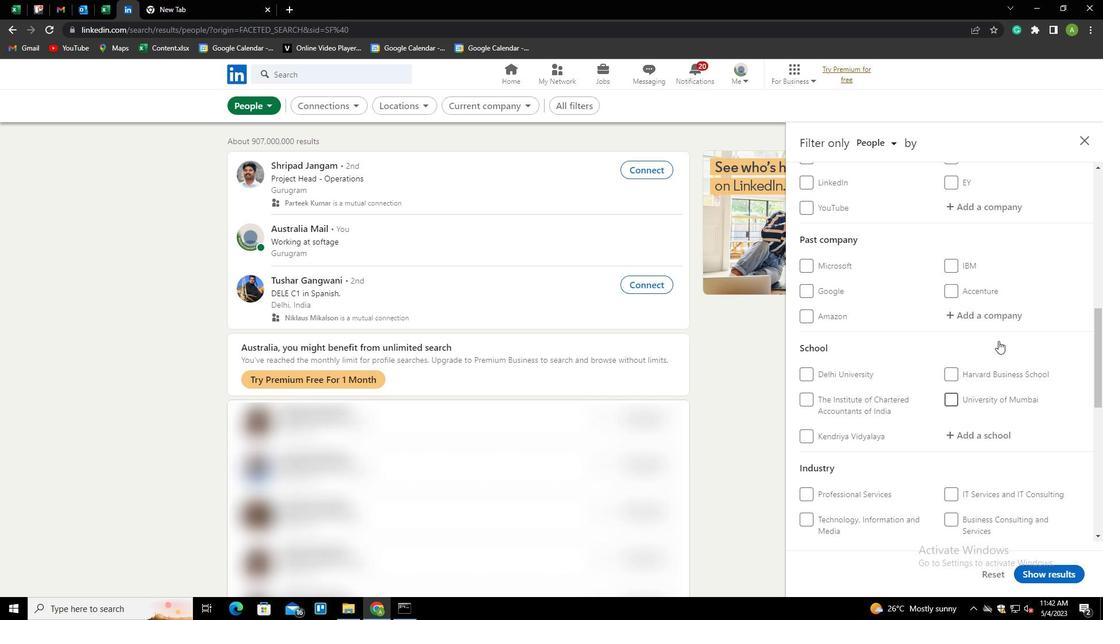 
Action: Mouse scrolled (998, 341) with delta (0, 0)
Screenshot: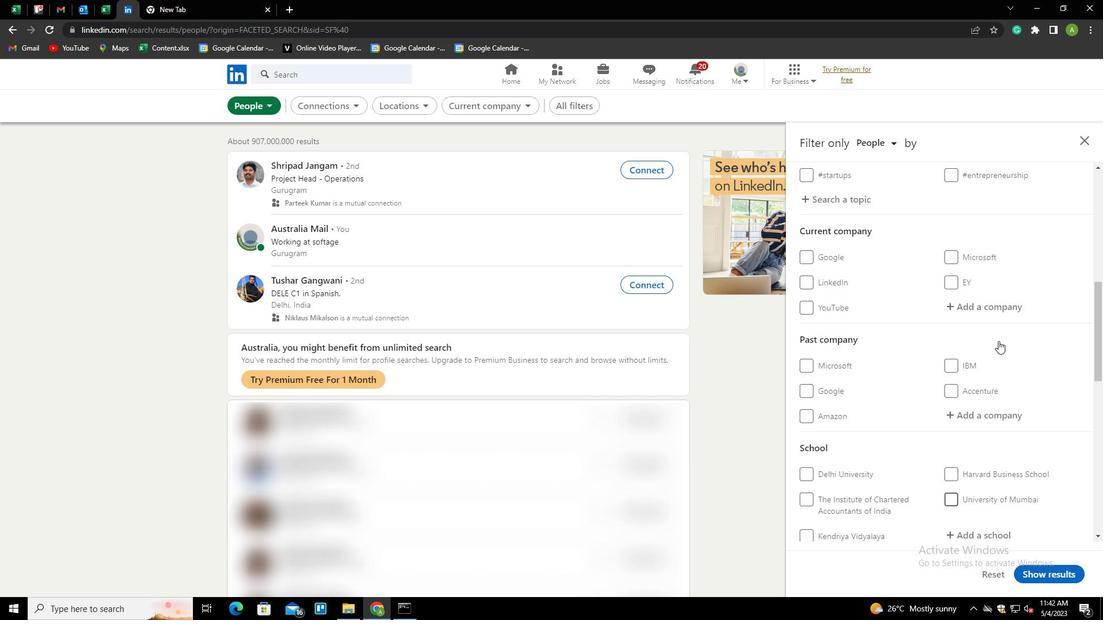 
Action: Mouse moved to (971, 383)
Screenshot: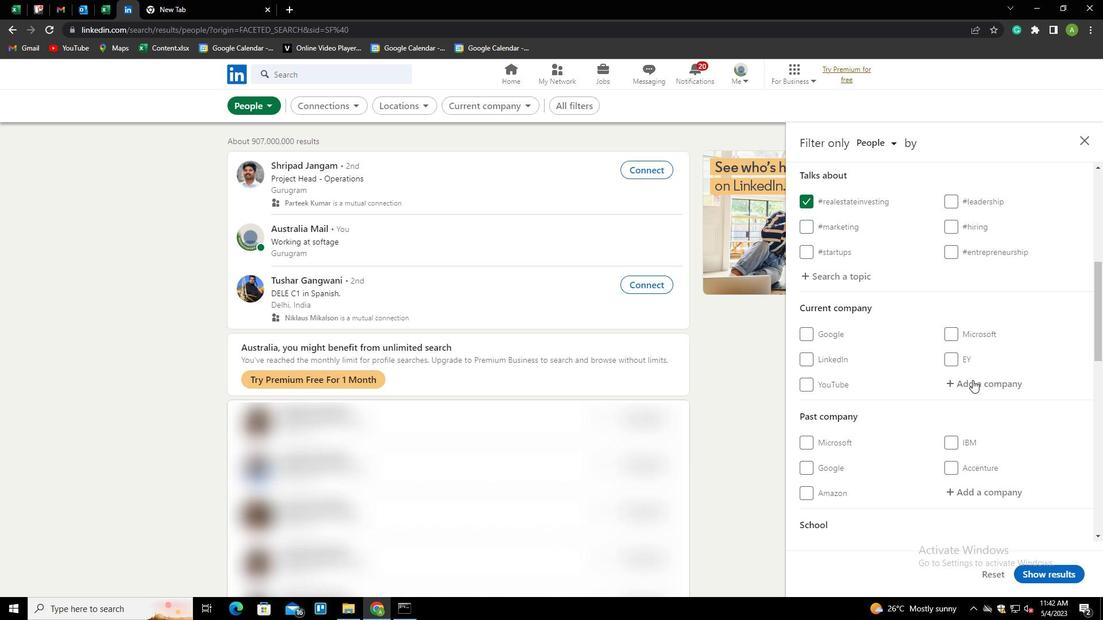 
Action: Mouse pressed left at (971, 383)
Screenshot: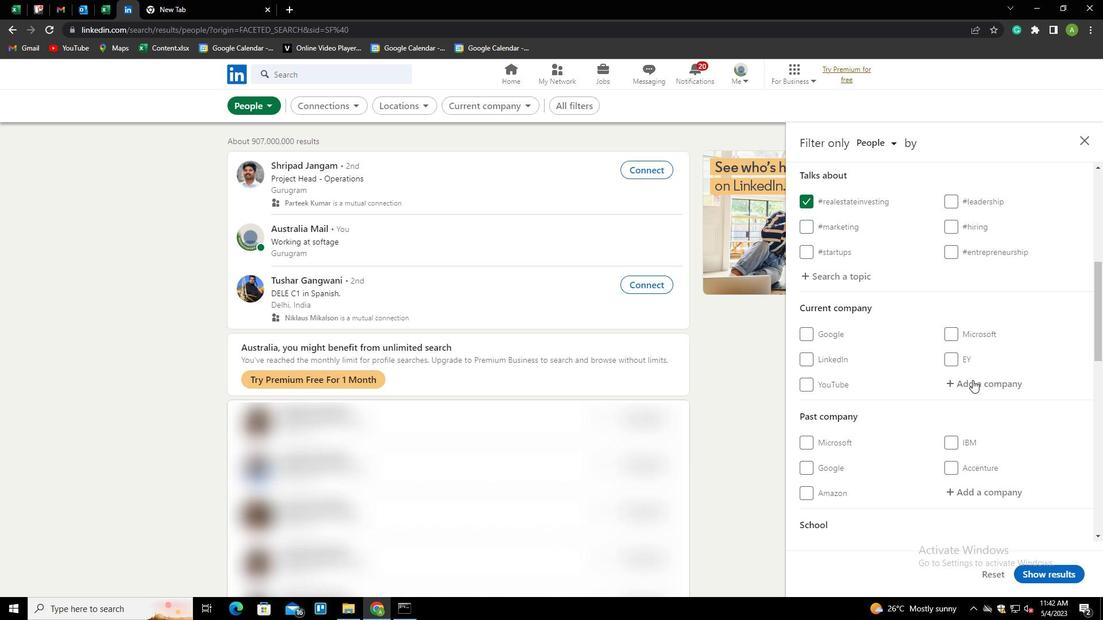 
Action: Key pressed <Key.shift>SILICON<Key.space><Key.shift>VL<Key.backspace>ALLEY<Key.space><Key.shift>BANK<Key.down><Key.enter>
Screenshot: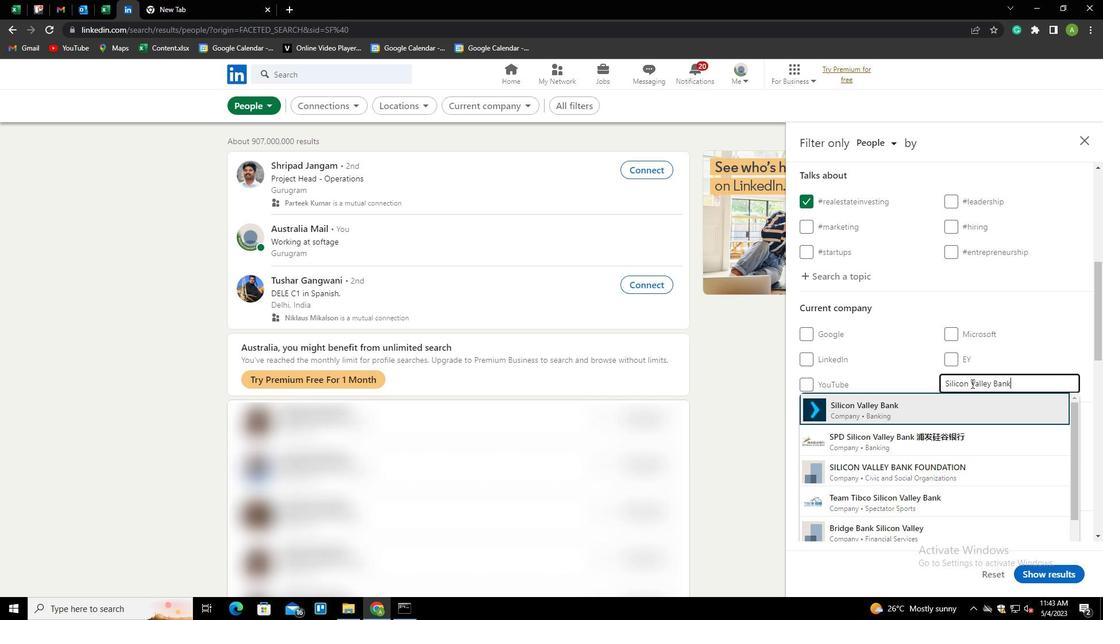
Action: Mouse scrolled (971, 383) with delta (0, 0)
Screenshot: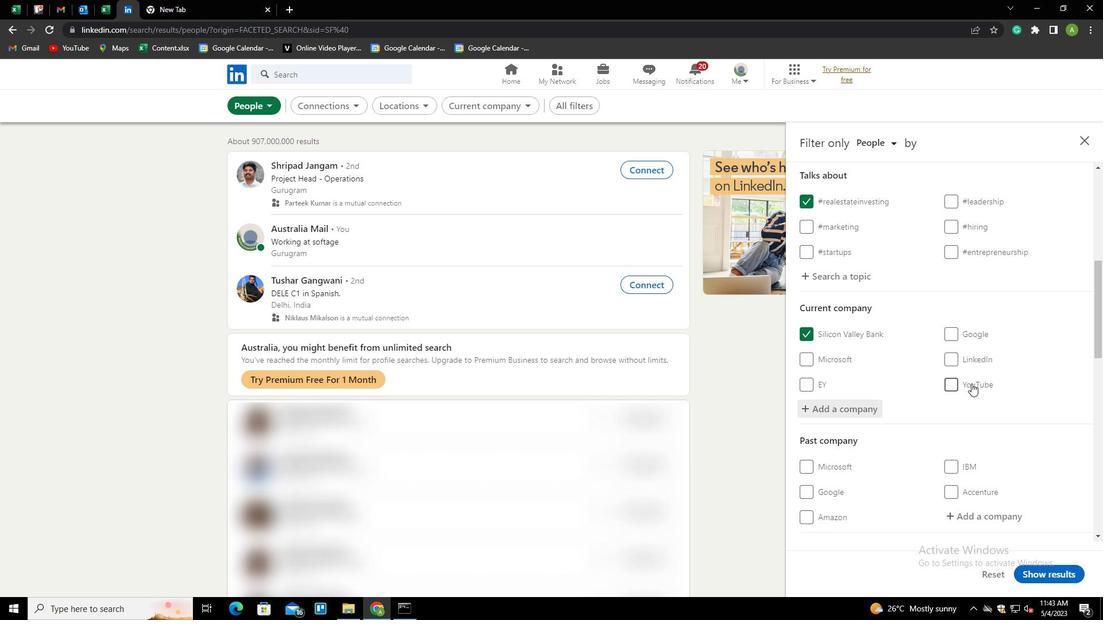 
Action: Mouse scrolled (971, 383) with delta (0, 0)
Screenshot: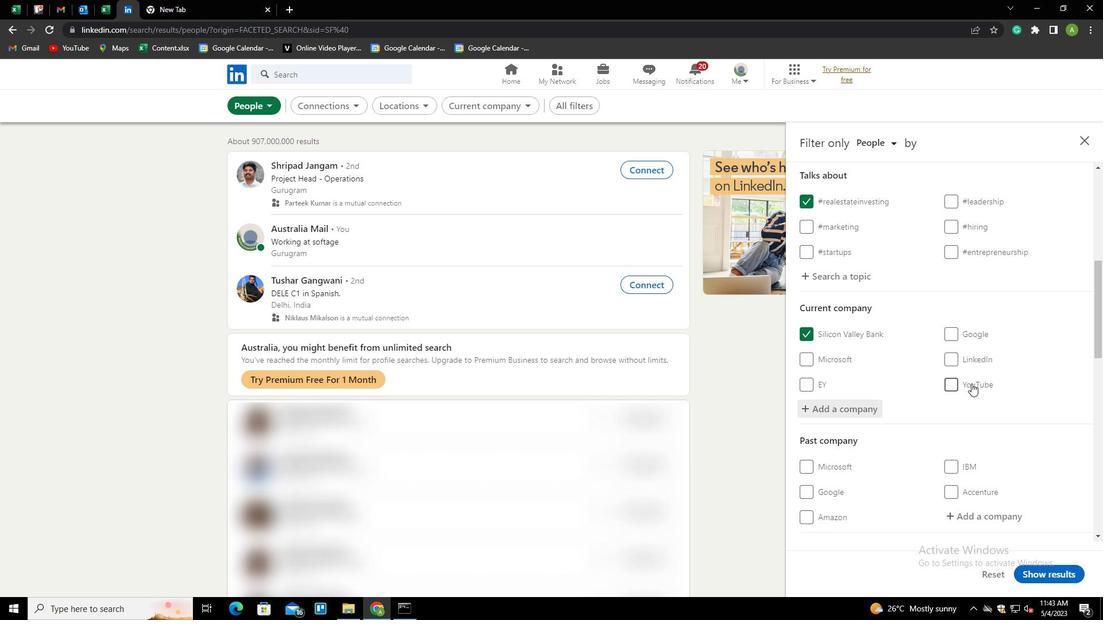 
Action: Mouse scrolled (971, 383) with delta (0, 0)
Screenshot: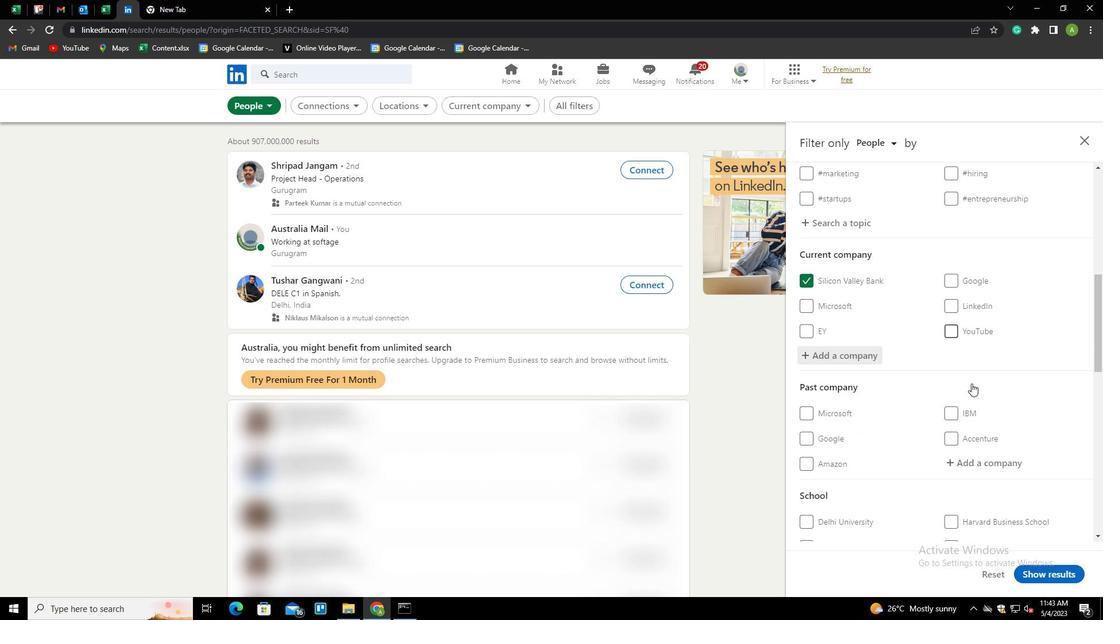 
Action: Mouse scrolled (971, 383) with delta (0, 0)
Screenshot: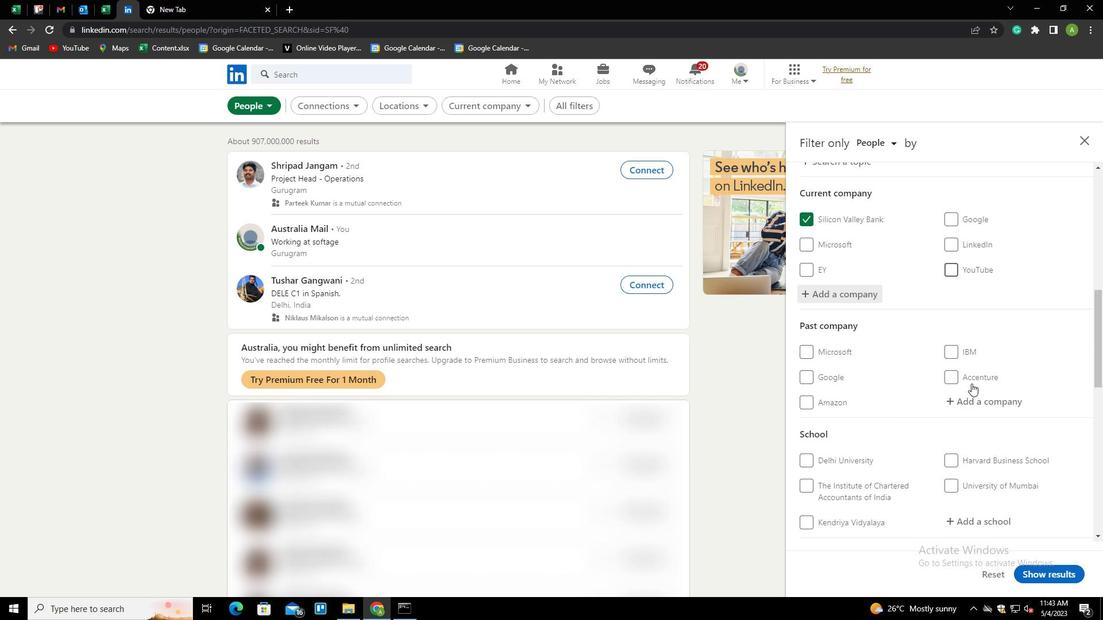 
Action: Mouse scrolled (971, 383) with delta (0, 0)
Screenshot: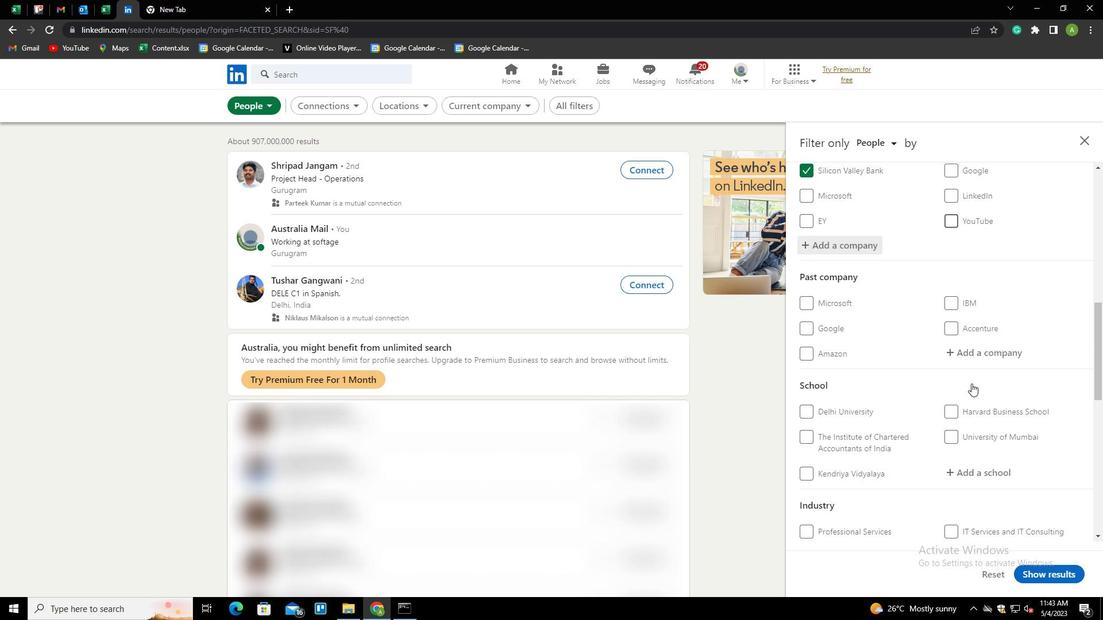 
Action: Mouse moved to (975, 350)
Screenshot: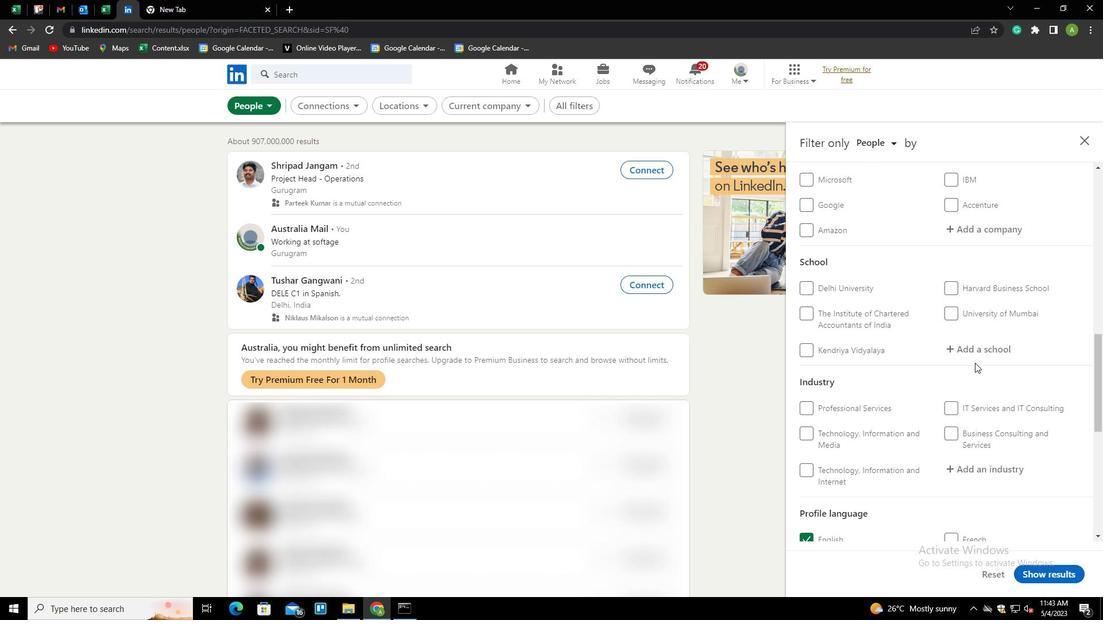 
Action: Mouse pressed left at (975, 350)
Screenshot: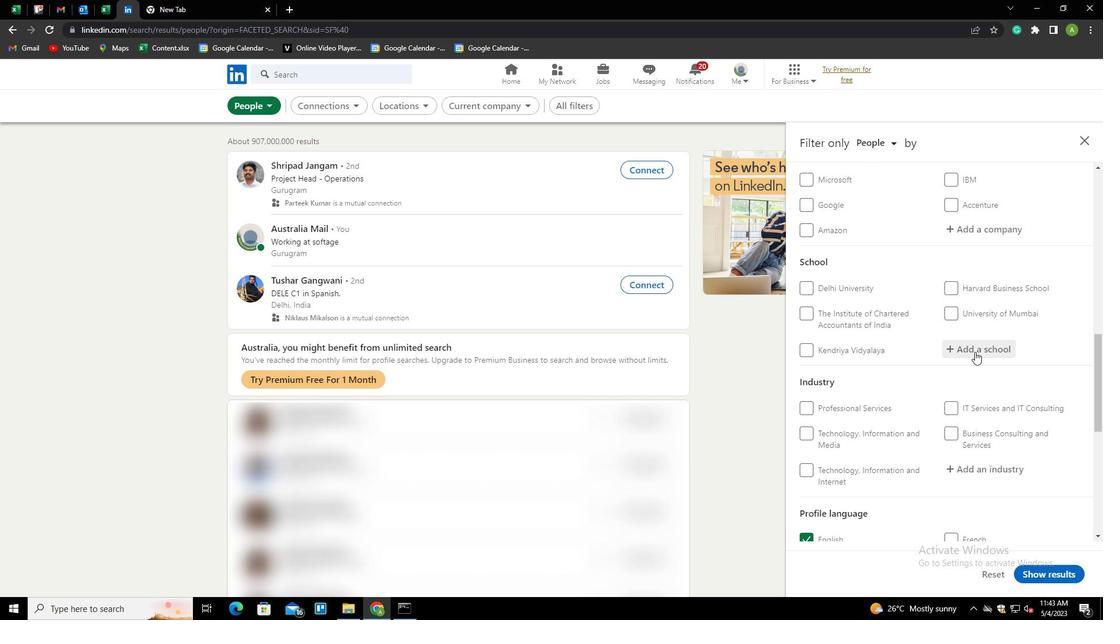 
Action: Mouse moved to (976, 348)
Screenshot: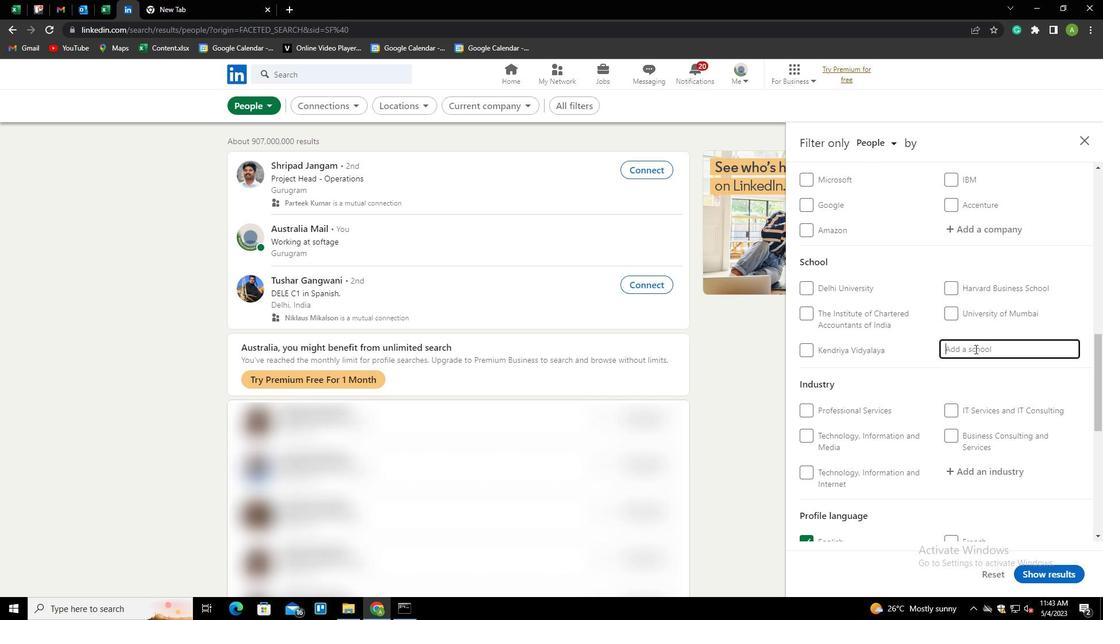 
Action: Mouse pressed left at (976, 348)
Screenshot: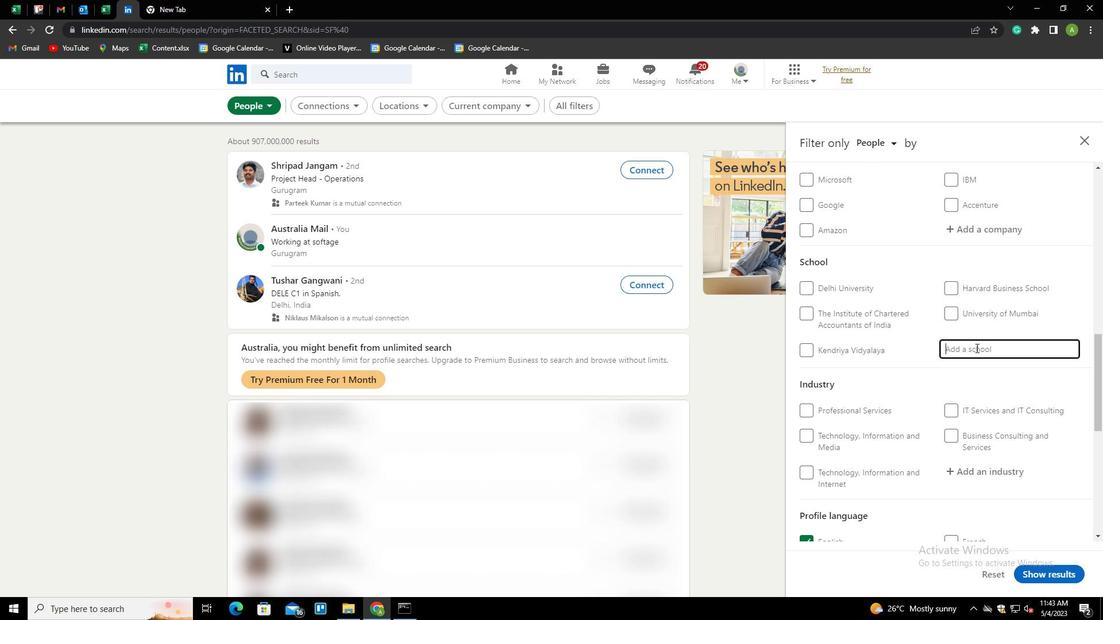 
Action: Key pressed <Key.shift><Key.shift><Key.shift><Key.shift>VIKAS<Key.space><Key.shift>COLLED<Key.backspace>GE<Key.space>OF<Key.space><Key.shift>ENGINEEERING<Key.space><Key.shift>&<Key.backspace><Key.backspace><Key.backspace><Key.backspace><Key.backspace><Key.backspace><Key.backspace>TIN<Key.backspace><Key.backspace><Key.backspace>RIN<Key.down><Key.enter>
Screenshot: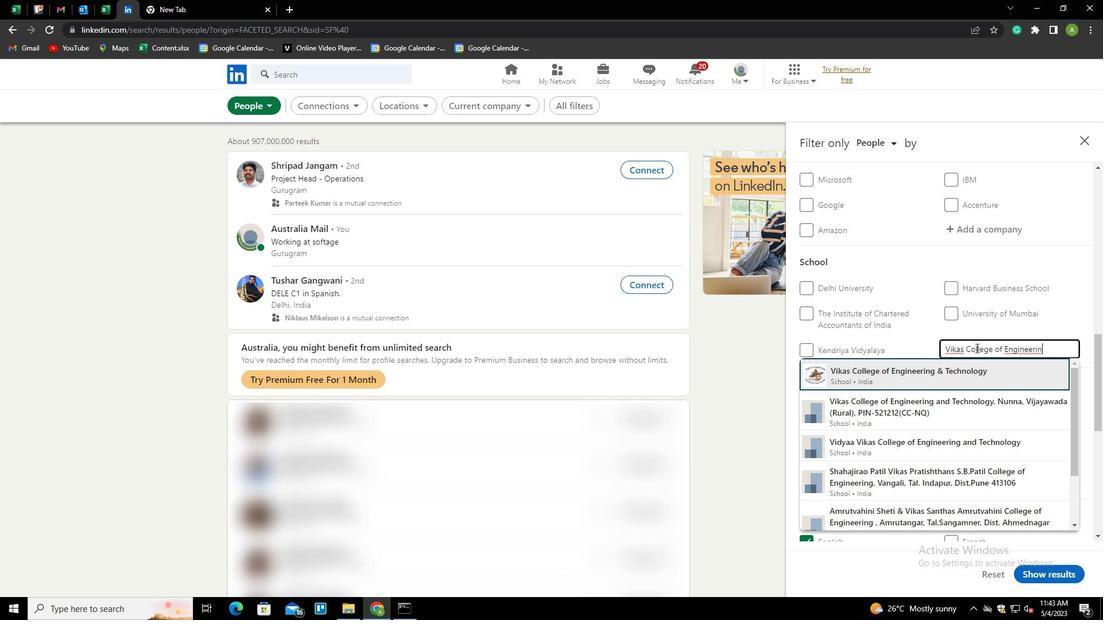 
Action: Mouse moved to (971, 334)
Screenshot: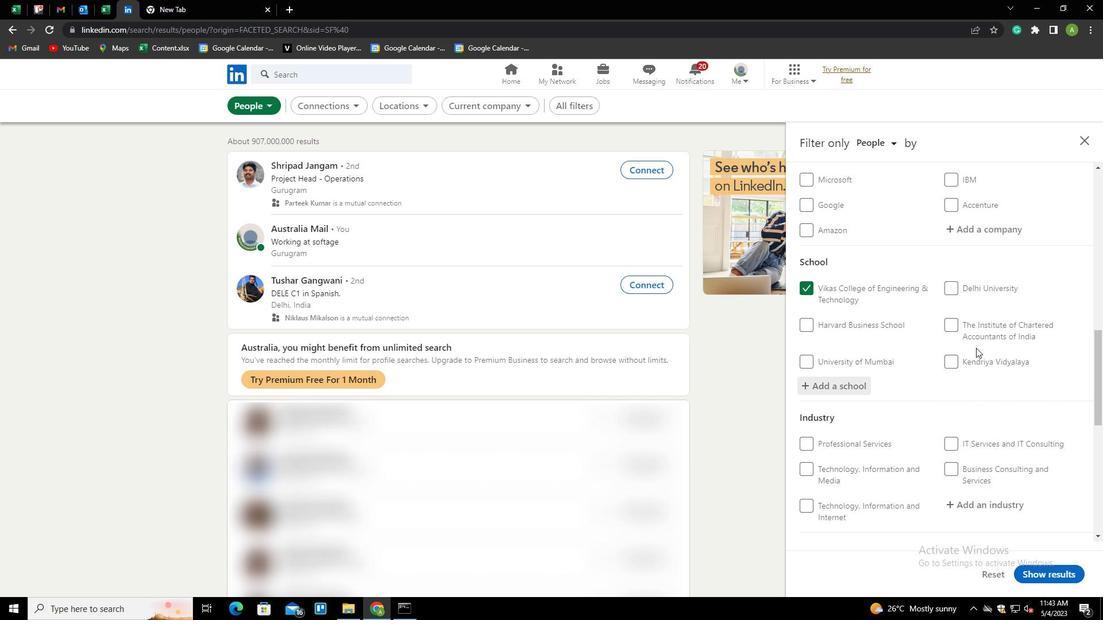 
Action: Mouse scrolled (971, 334) with delta (0, 0)
Screenshot: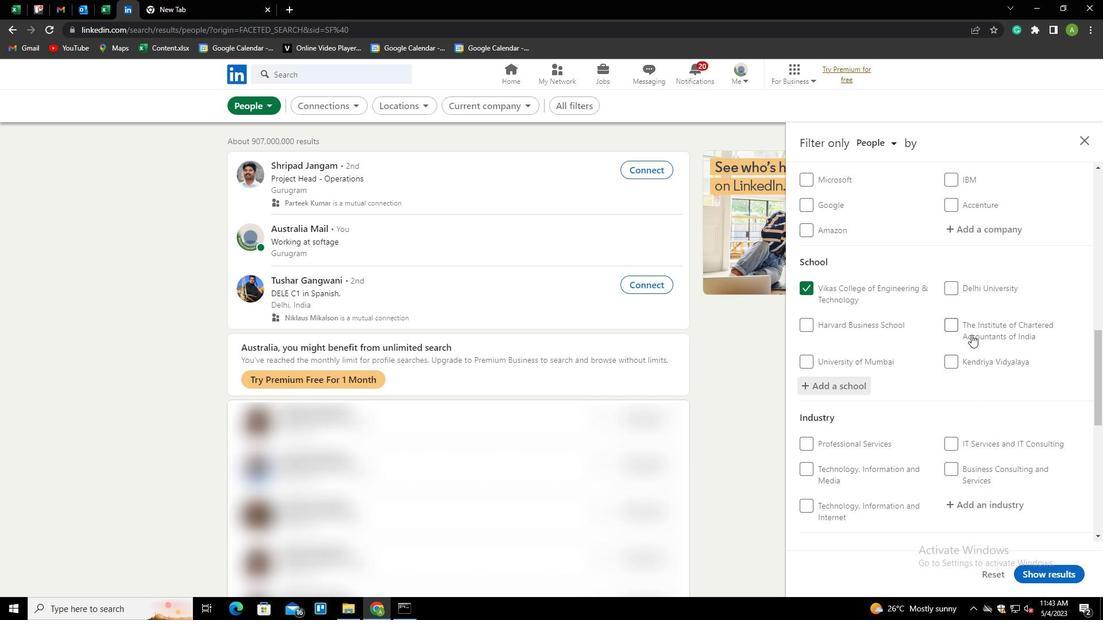 
Action: Mouse scrolled (971, 334) with delta (0, 0)
Screenshot: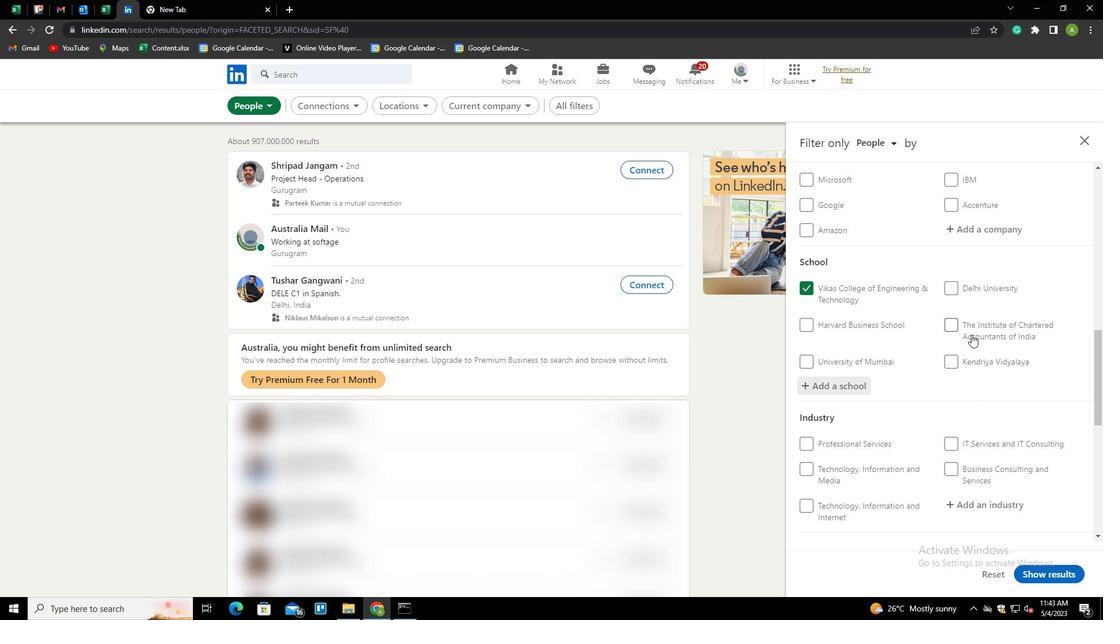 
Action: Mouse scrolled (971, 334) with delta (0, 0)
Screenshot: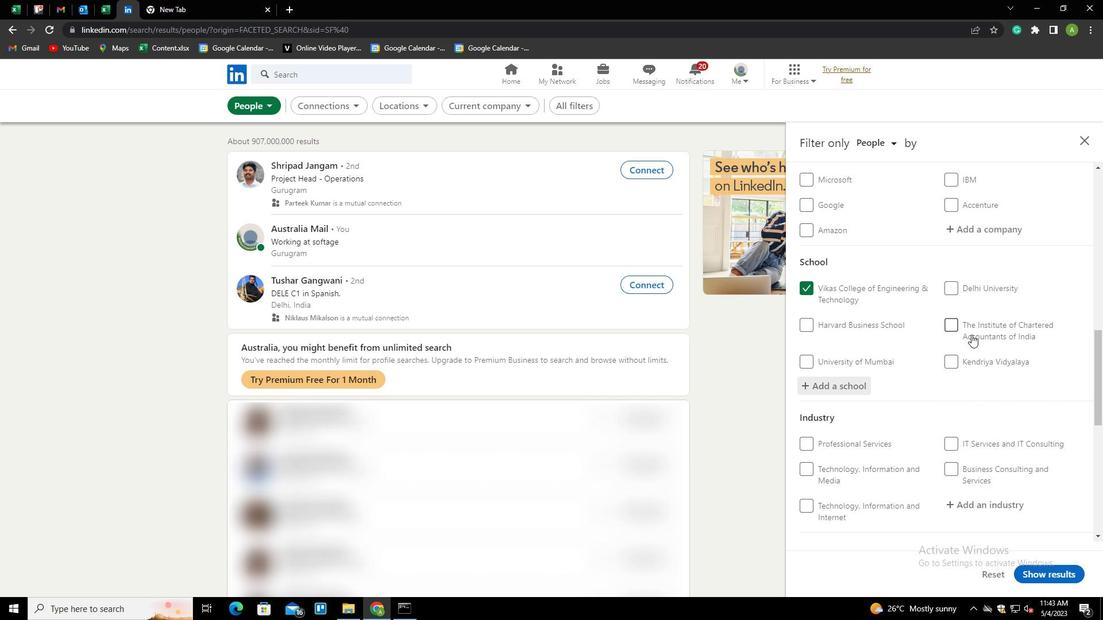 
Action: Mouse scrolled (971, 334) with delta (0, 0)
Screenshot: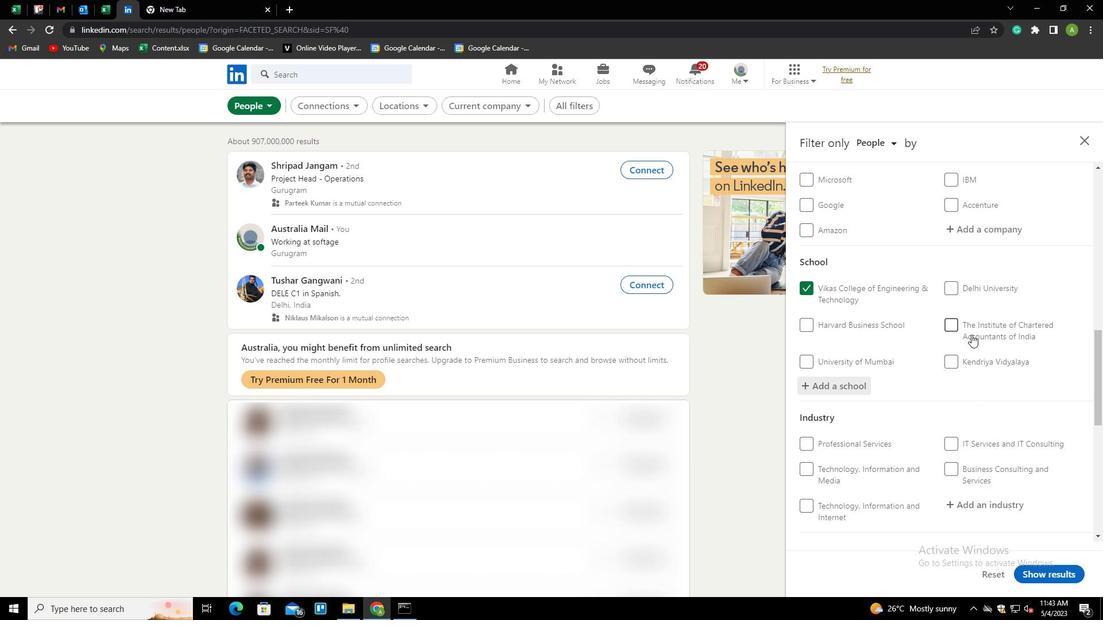 
Action: Mouse moved to (978, 278)
Screenshot: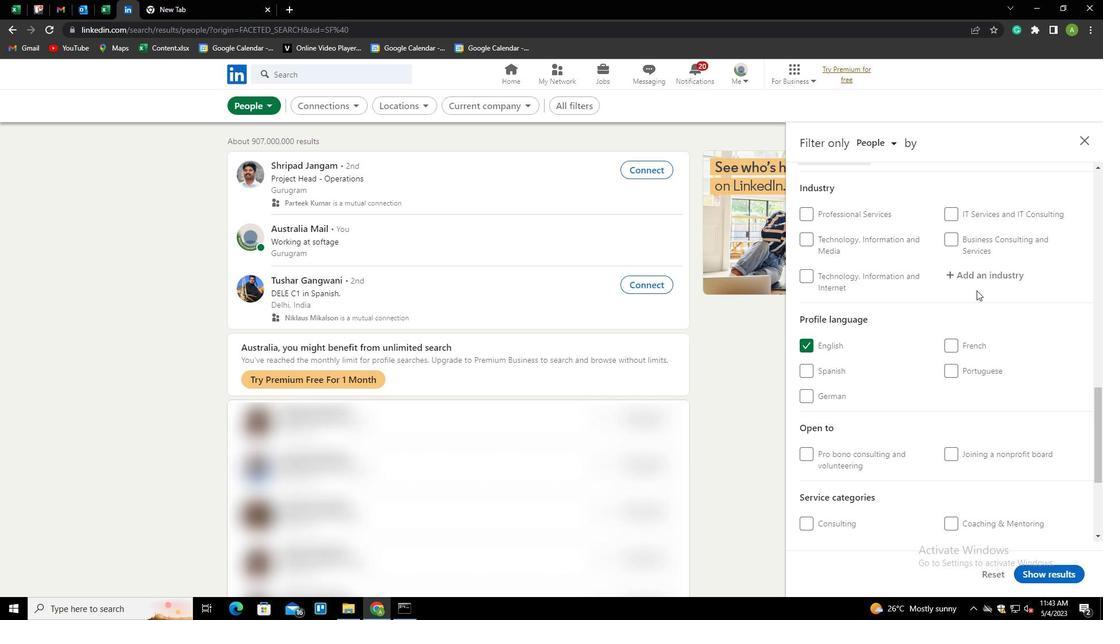 
Action: Mouse pressed left at (978, 278)
Screenshot: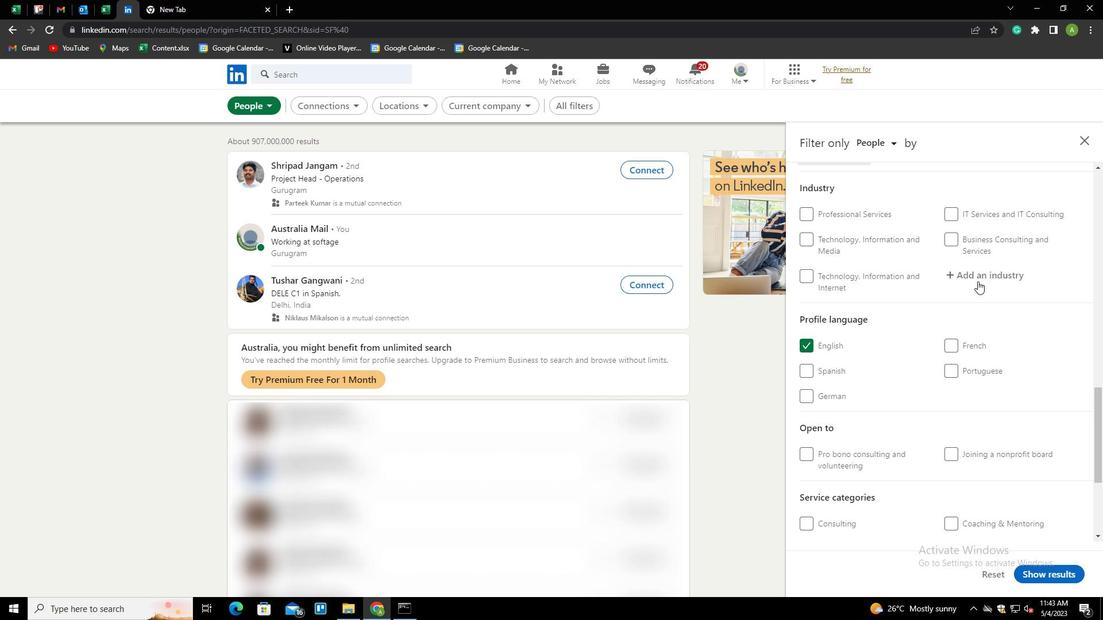 
Action: Key pressed <Key.shift>MARITINE<Key.space><Key.shift><Key.shift><Key.shift><Key.backspace><Key.backspace><Key.backspace>ME<Key.down><Key.enter><Key.shift><Key.shift>I
Screenshot: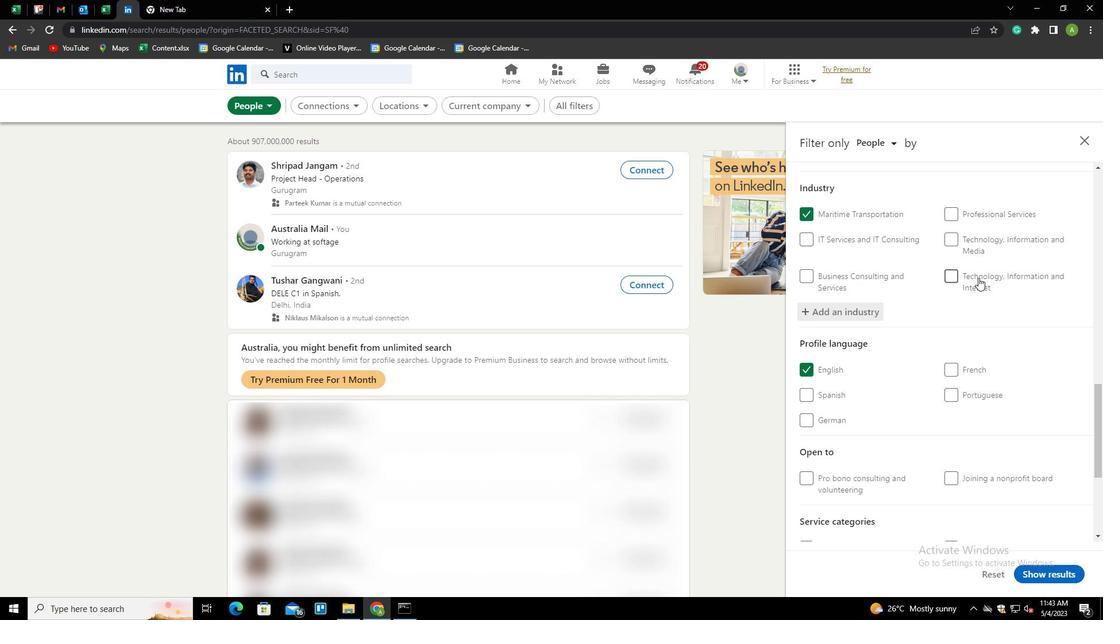 
Action: Mouse scrolled (978, 277) with delta (0, 0)
Screenshot: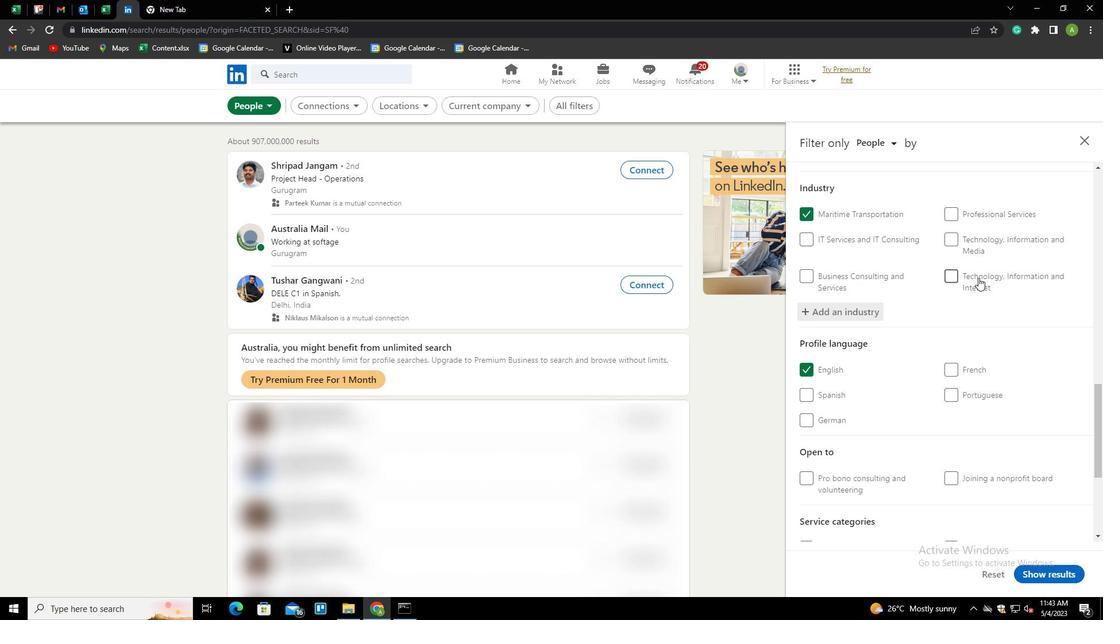 
Action: Mouse scrolled (978, 277) with delta (0, 0)
Screenshot: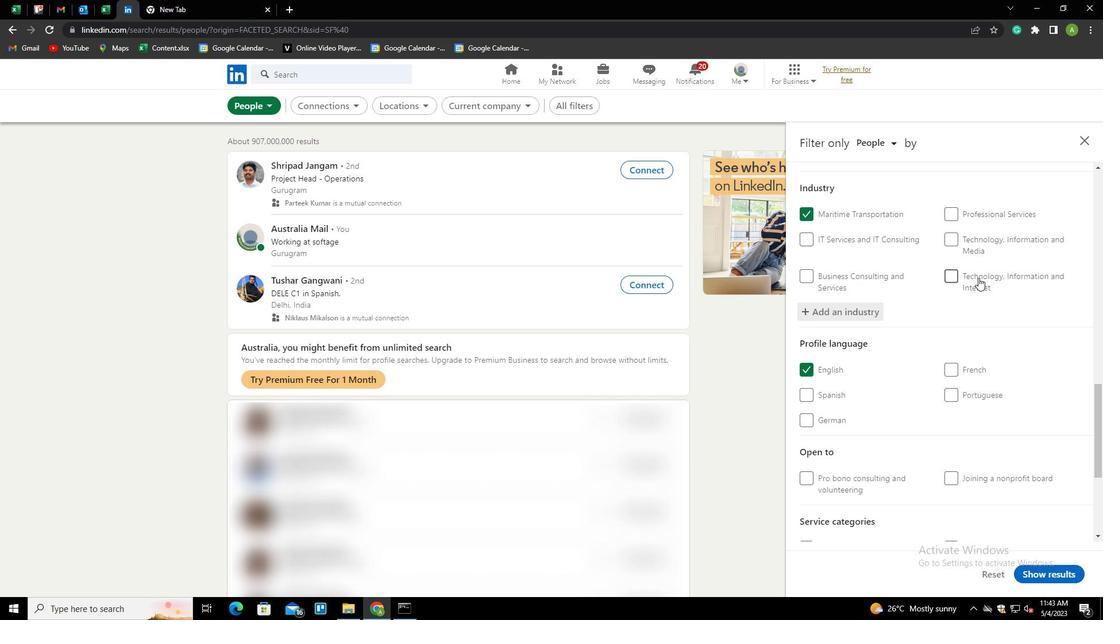
Action: Mouse scrolled (978, 277) with delta (0, 0)
Screenshot: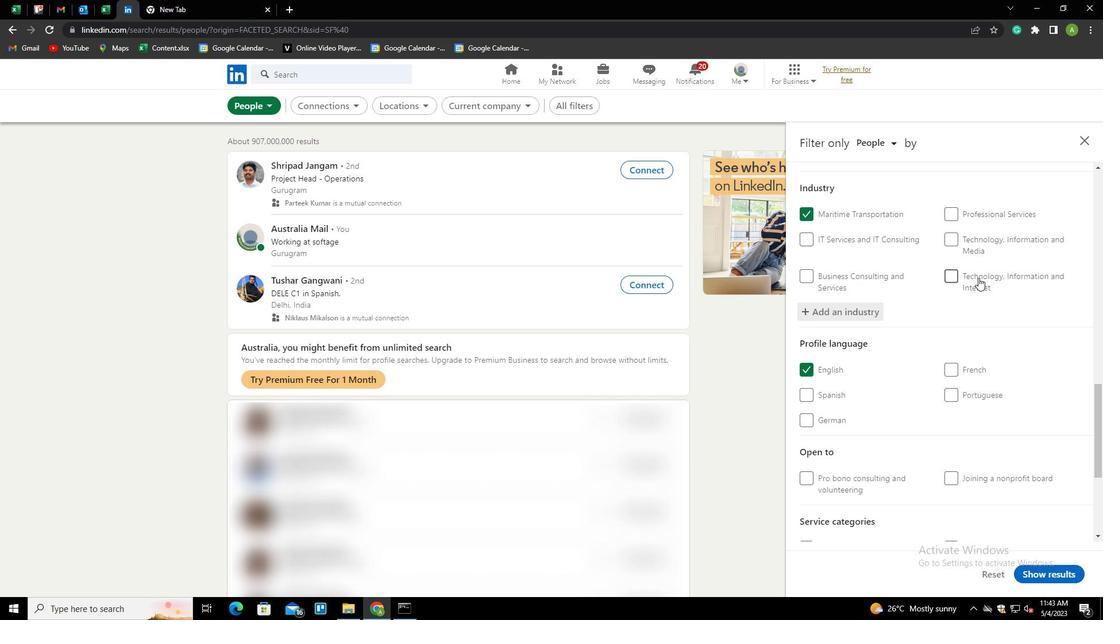 
Action: Mouse scrolled (978, 277) with delta (0, 0)
Screenshot: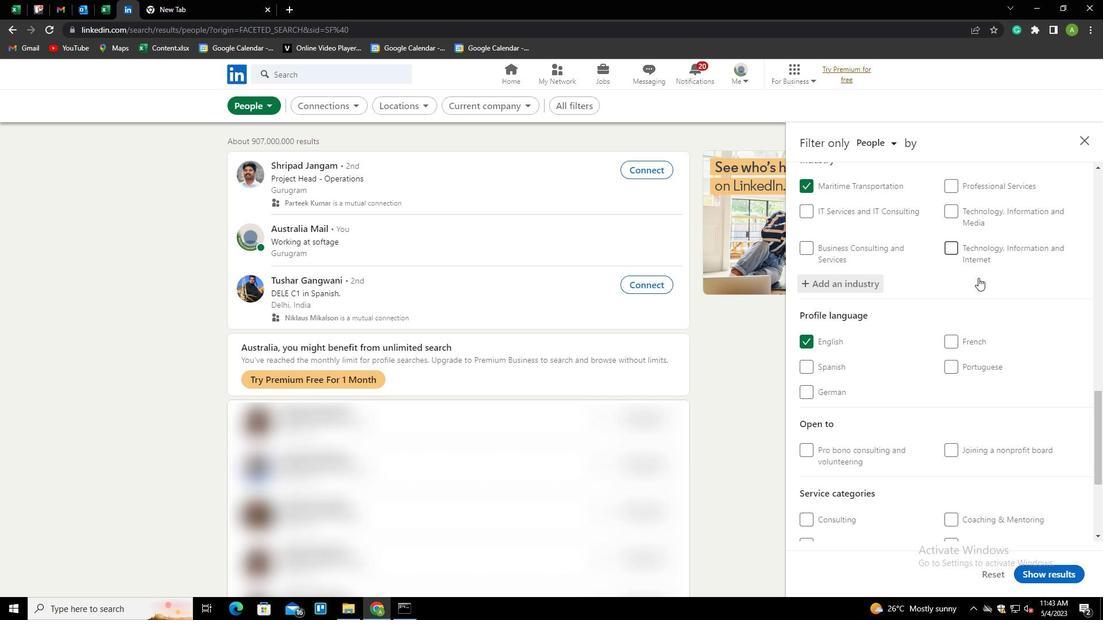
Action: Mouse scrolled (978, 277) with delta (0, 0)
Screenshot: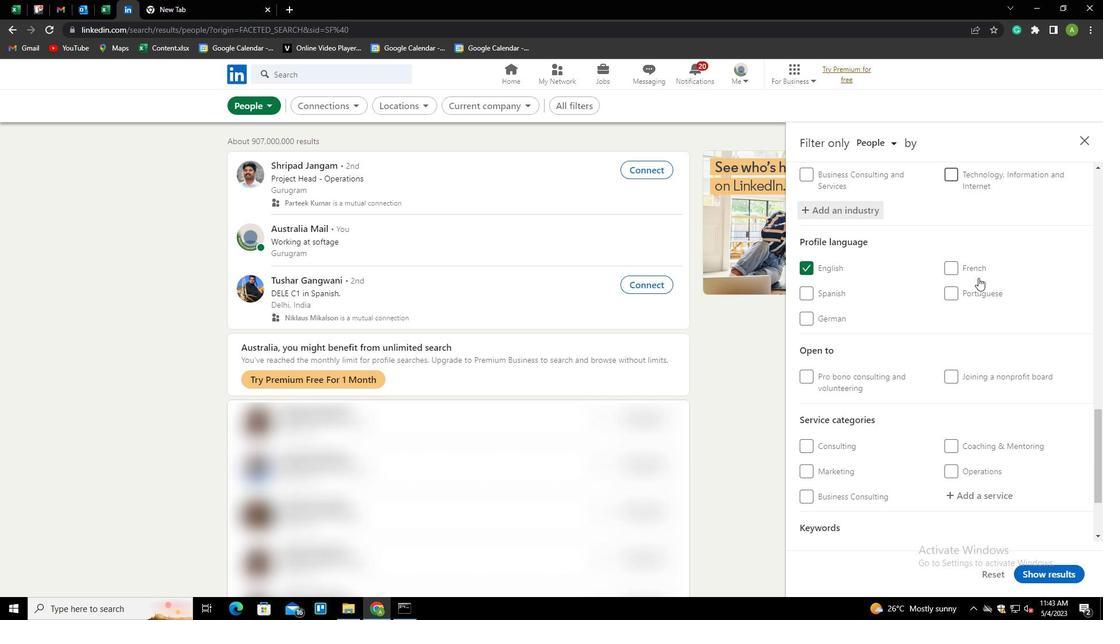 
Action: Mouse moved to (989, 376)
Screenshot: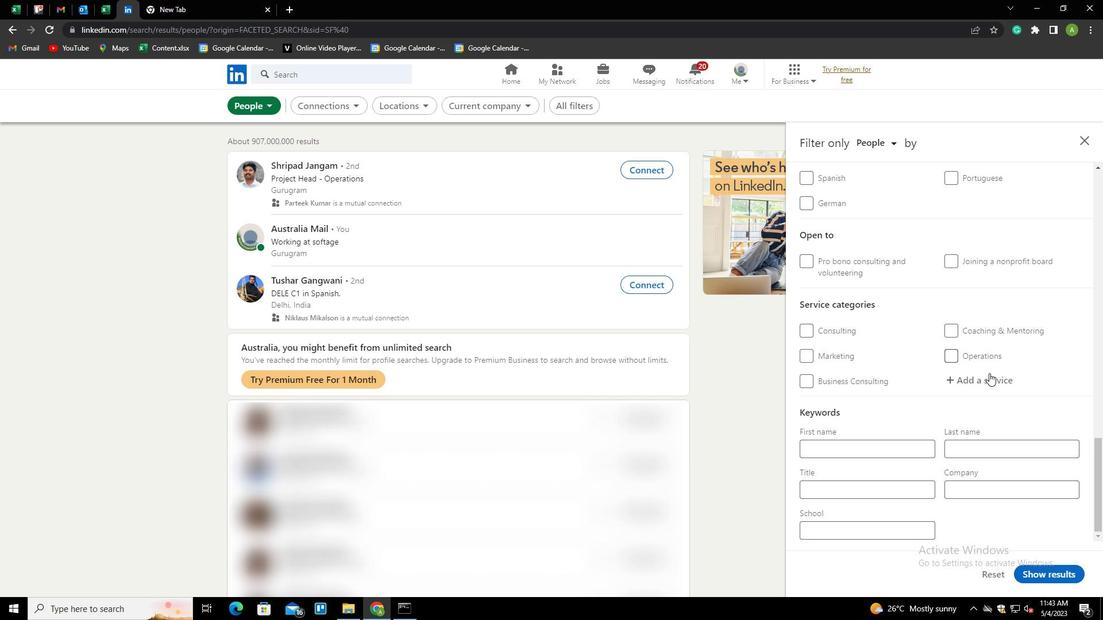 
Action: Mouse pressed left at (989, 376)
Screenshot: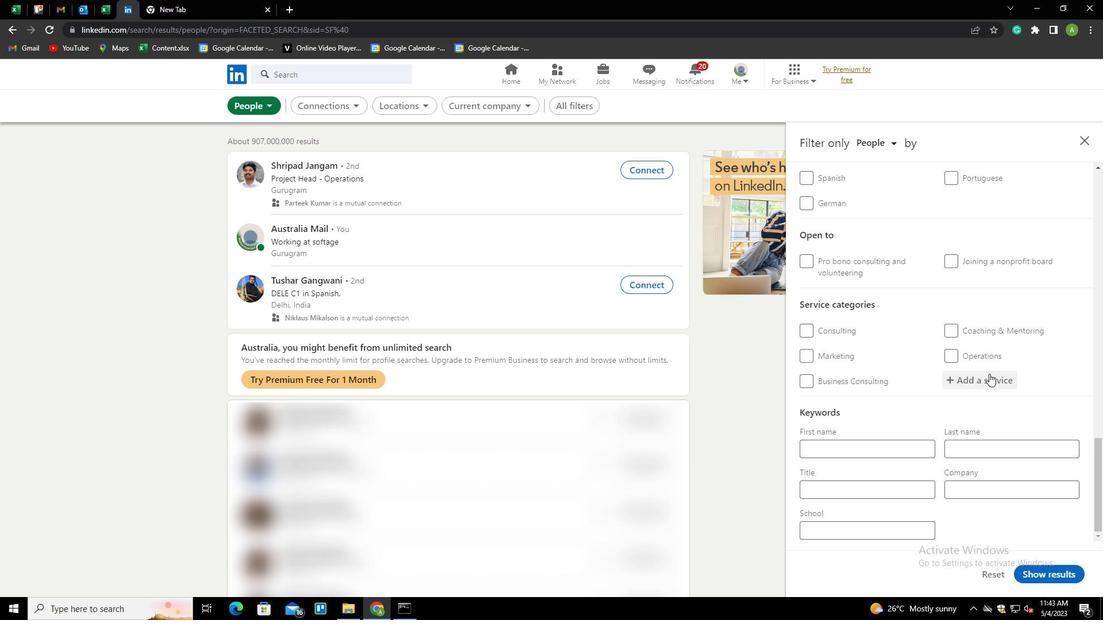 
Action: Key pressed <Key.shift>INFORMATION<Key.down><Key.enter>
Screenshot: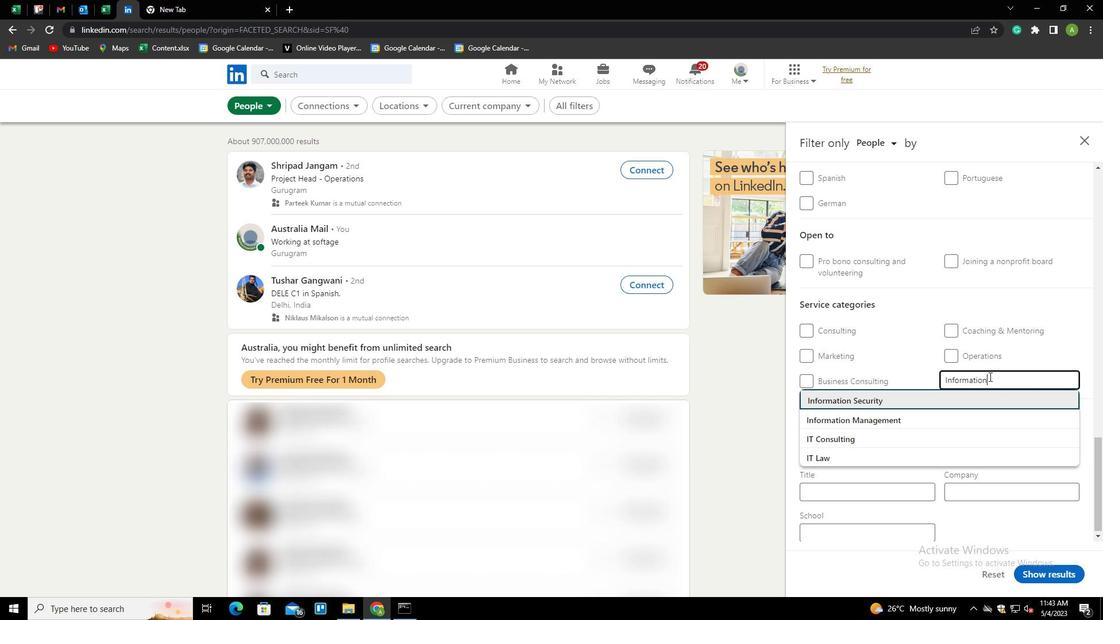 
Action: Mouse moved to (987, 371)
Screenshot: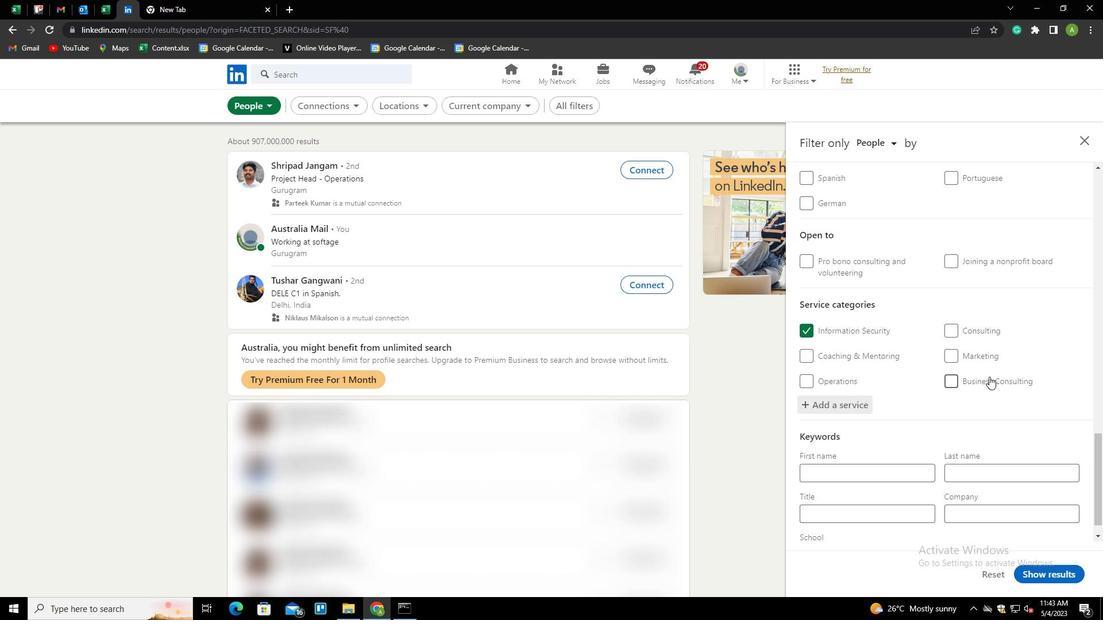 
Action: Mouse scrolled (987, 370) with delta (0, 0)
Screenshot: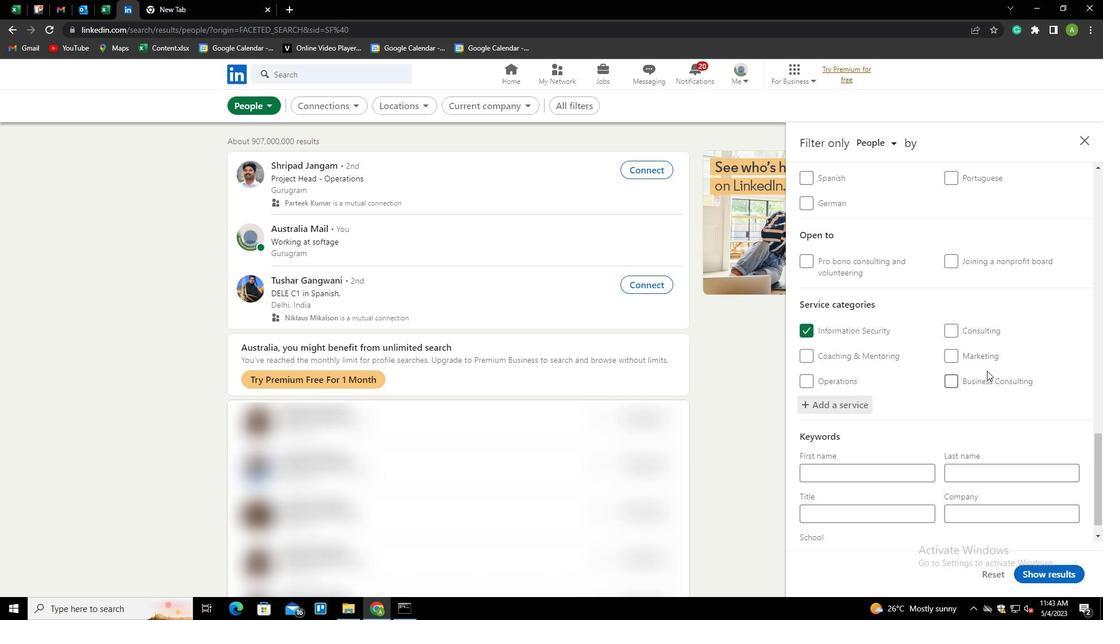 
Action: Mouse scrolled (987, 370) with delta (0, 0)
Screenshot: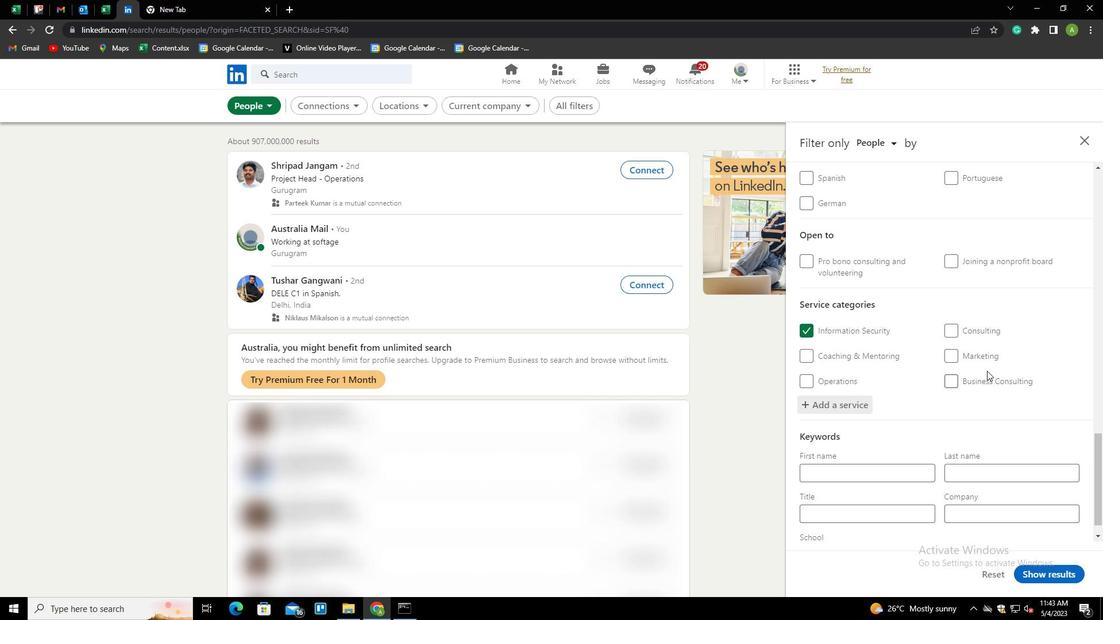 
Action: Mouse scrolled (987, 370) with delta (0, 0)
Screenshot: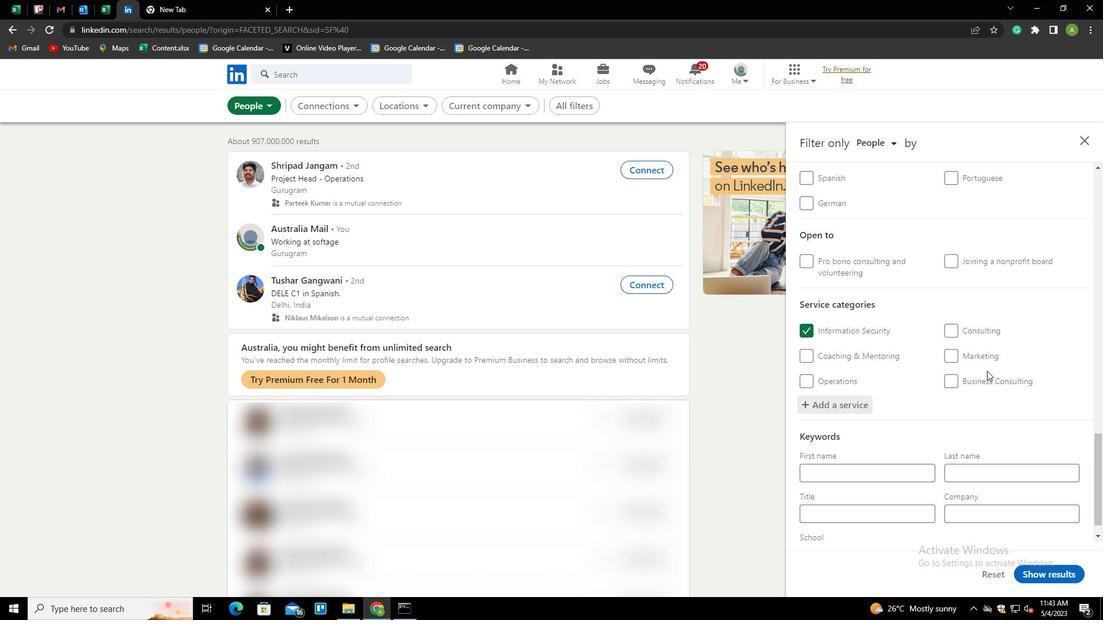 
Action: Mouse scrolled (987, 370) with delta (0, 0)
Screenshot: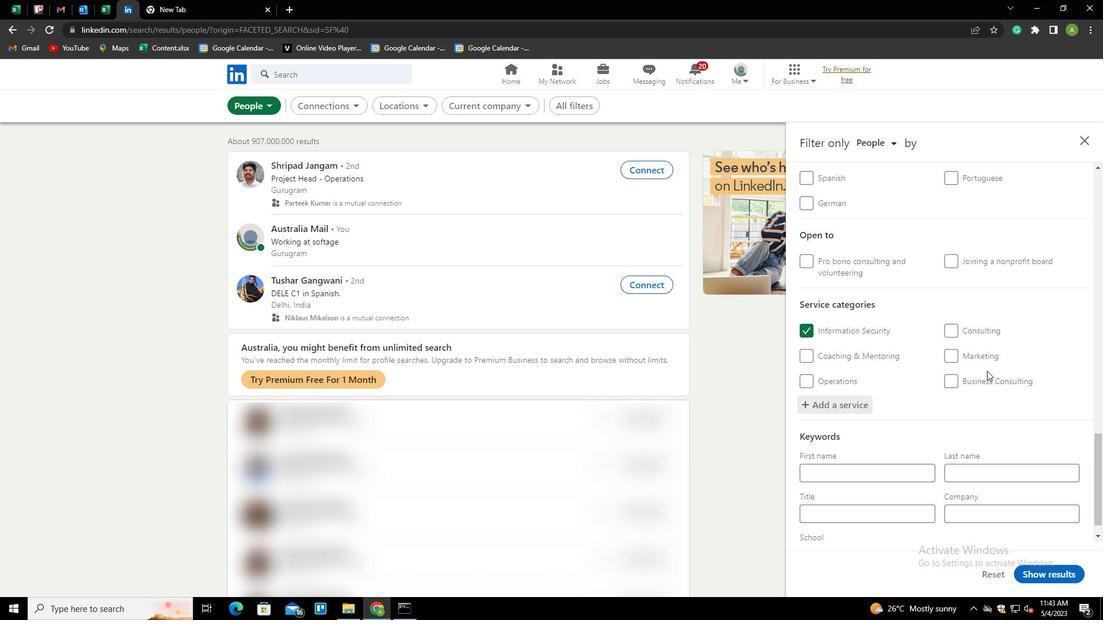 
Action: Mouse scrolled (987, 370) with delta (0, 0)
Screenshot: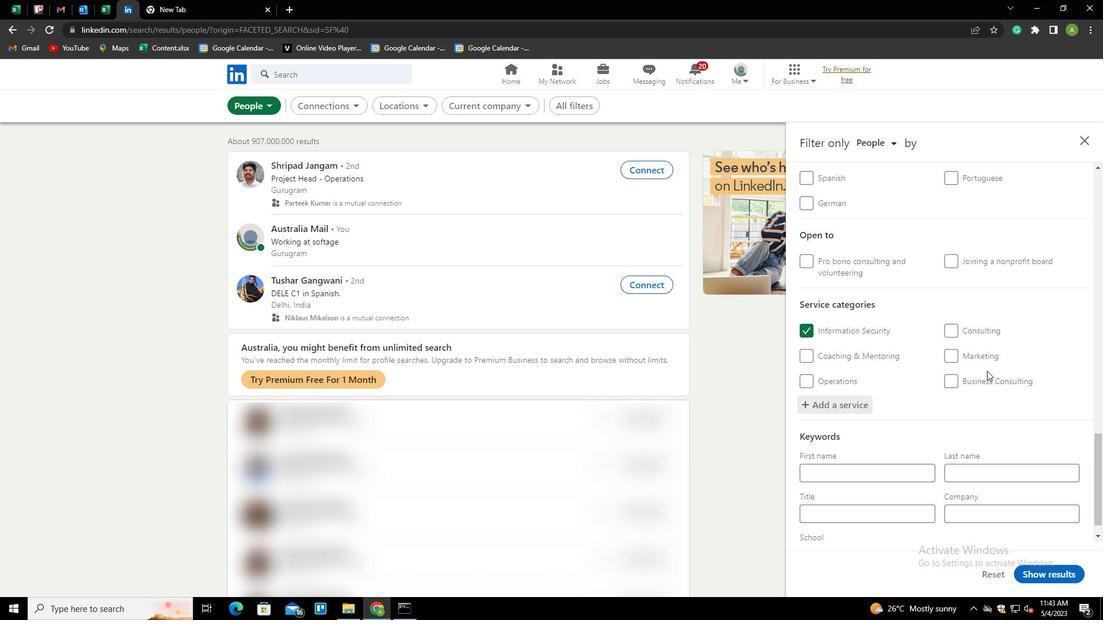 
Action: Mouse scrolled (987, 370) with delta (0, 0)
Screenshot: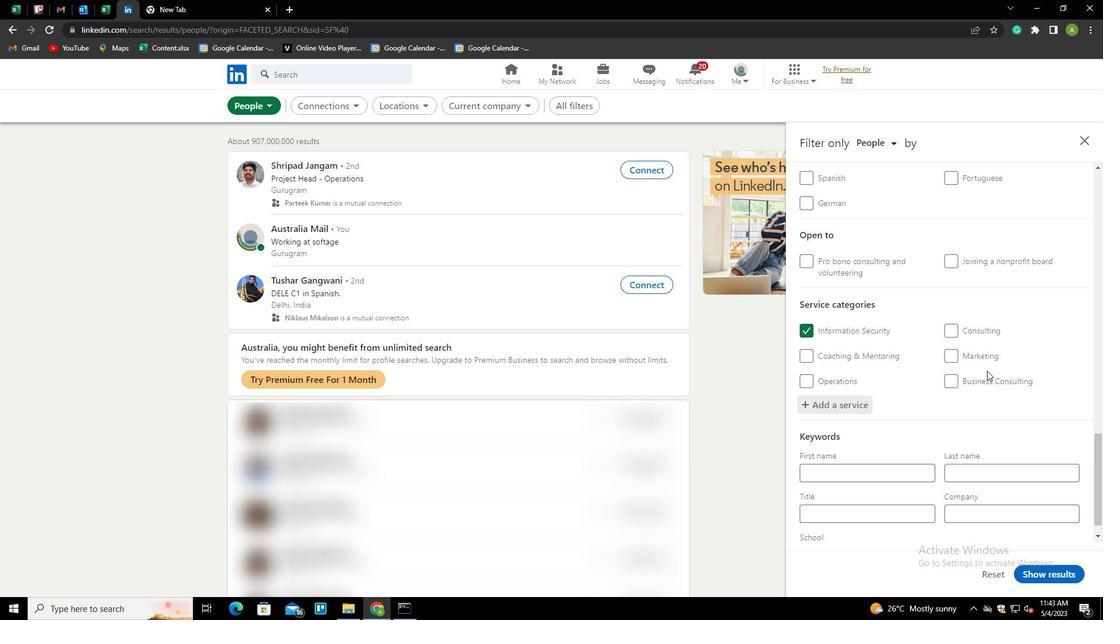
Action: Mouse moved to (860, 487)
Screenshot: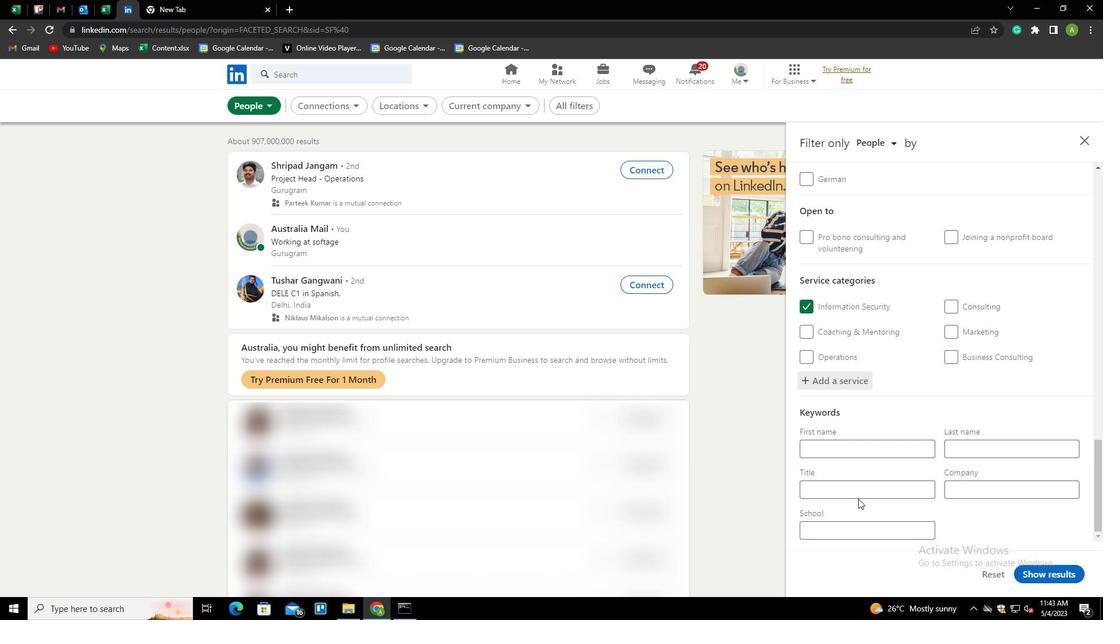 
Action: Mouse pressed left at (860, 487)
Screenshot: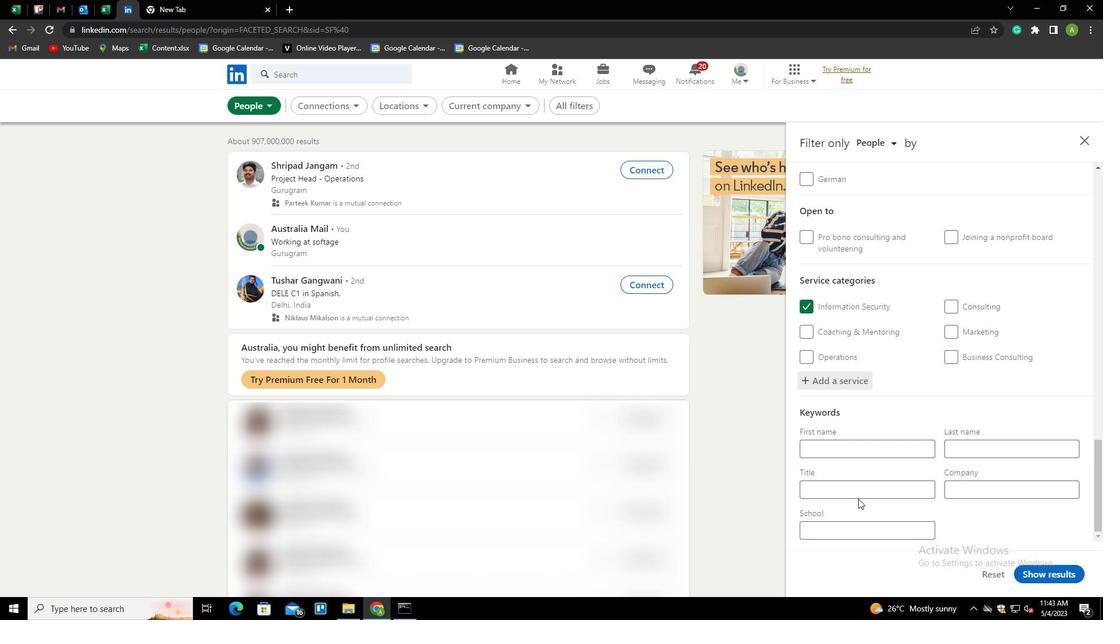 
Action: Key pressed <Key.shift>CONCIERGE
Screenshot: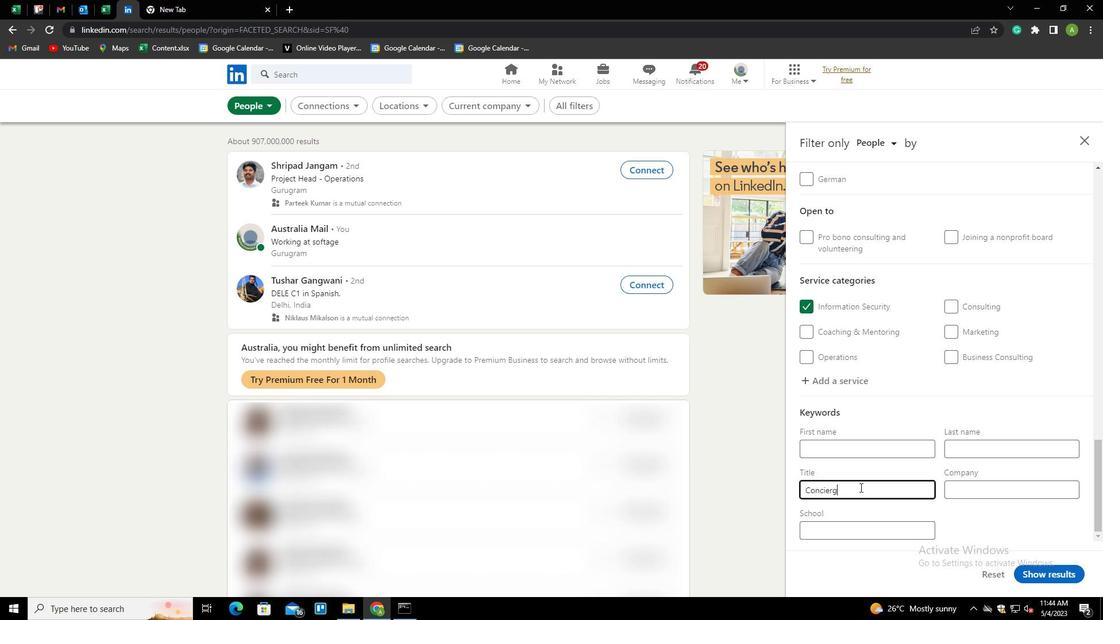 
Action: Mouse moved to (1031, 536)
Screenshot: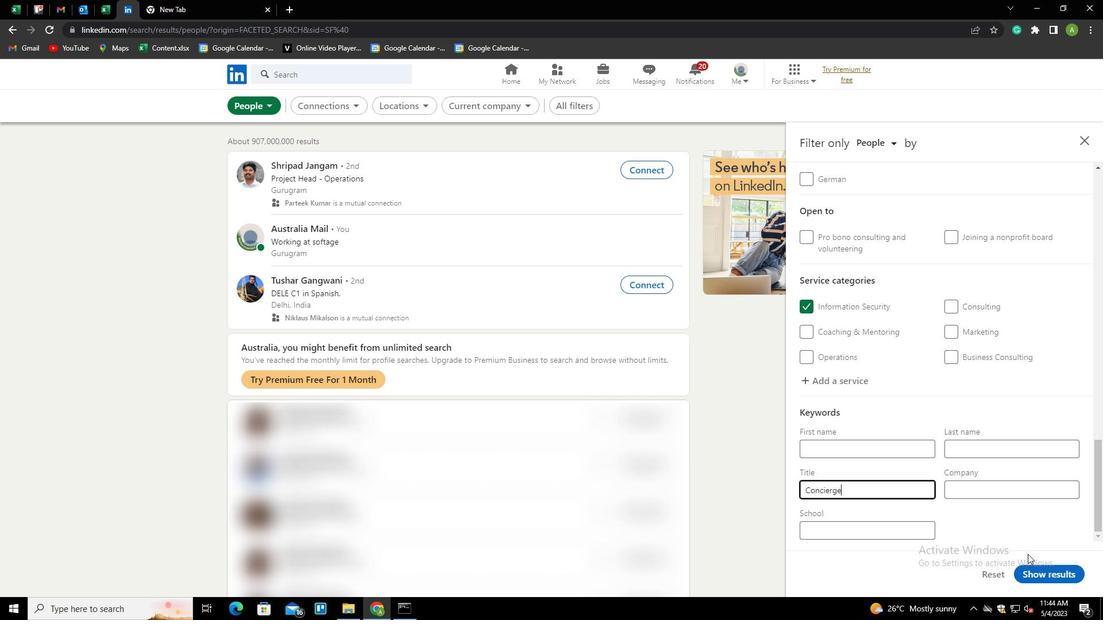 
Action: Mouse pressed left at (1031, 536)
Screenshot: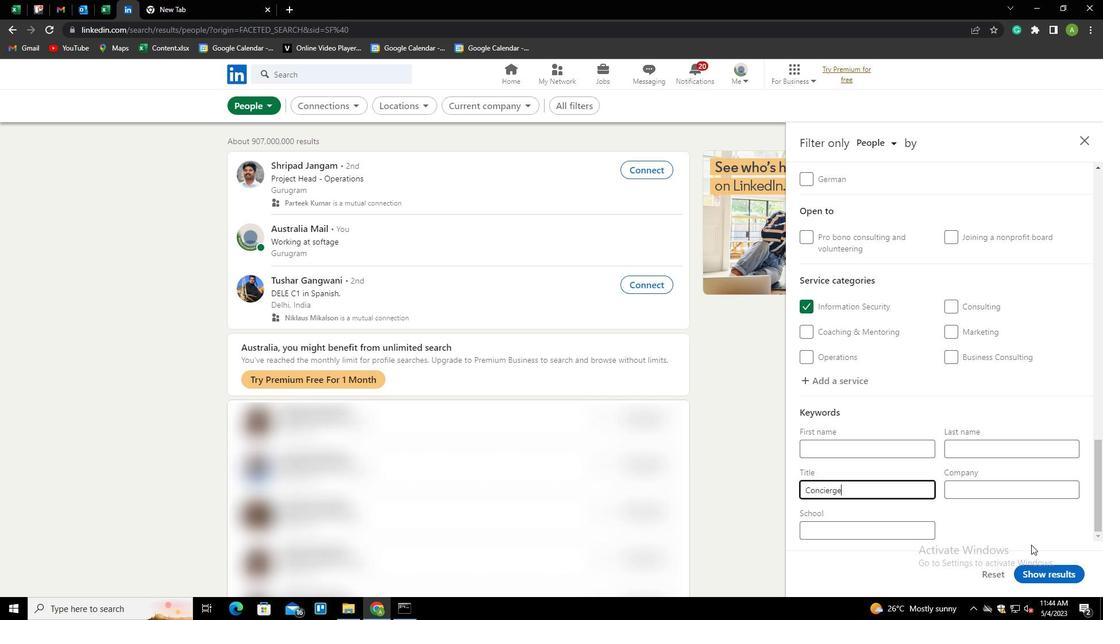 
Action: Mouse moved to (1040, 576)
Screenshot: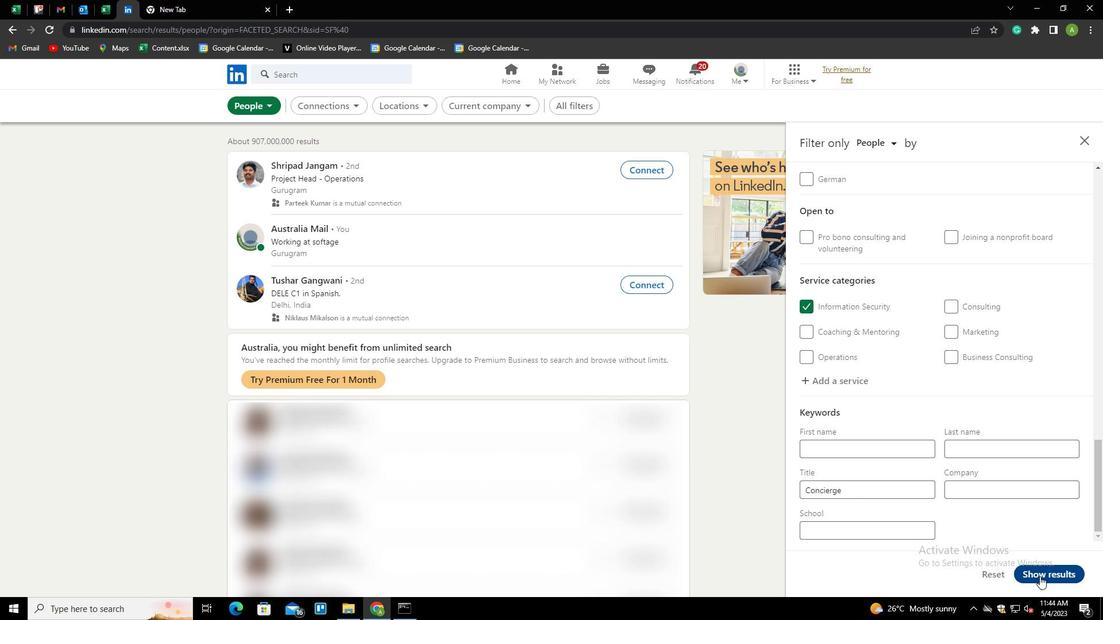 
Action: Mouse pressed left at (1040, 576)
Screenshot: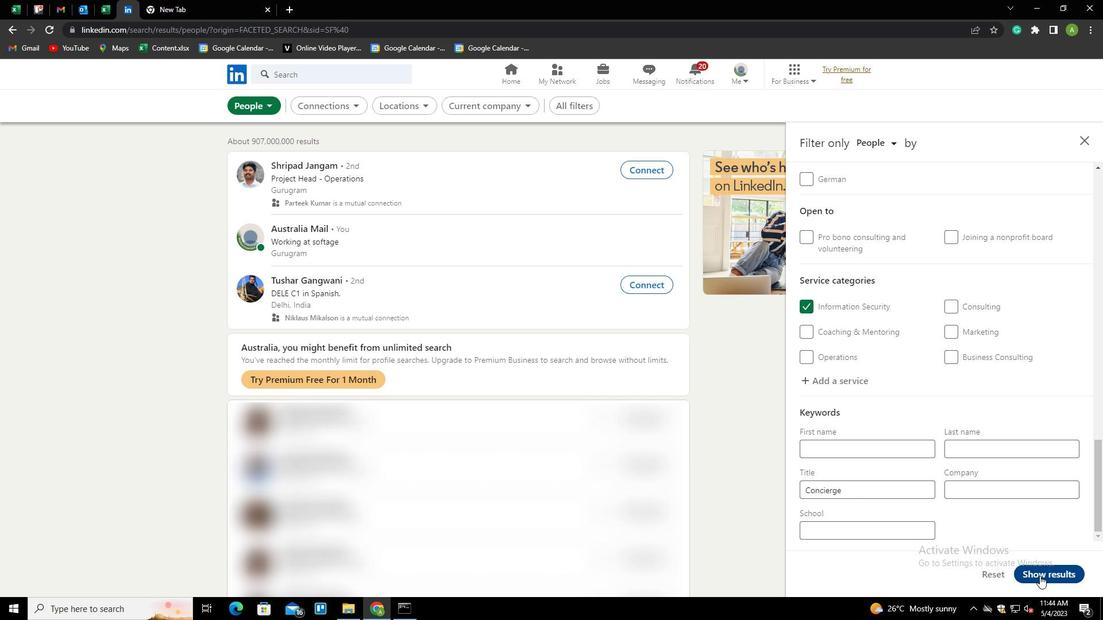 
